 Task: Create a due date automation trigger when advanced on, 2 days before a card is due add content with a name or a description ending with resume at 11:00 AM.
Action: Mouse moved to (921, 271)
Screenshot: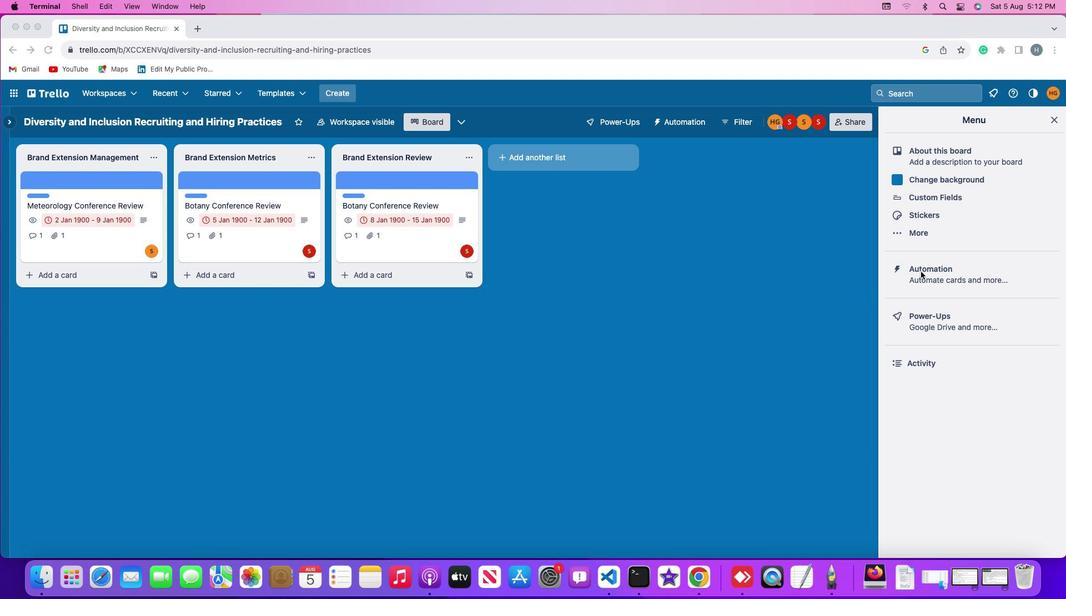 
Action: Mouse pressed left at (921, 271)
Screenshot: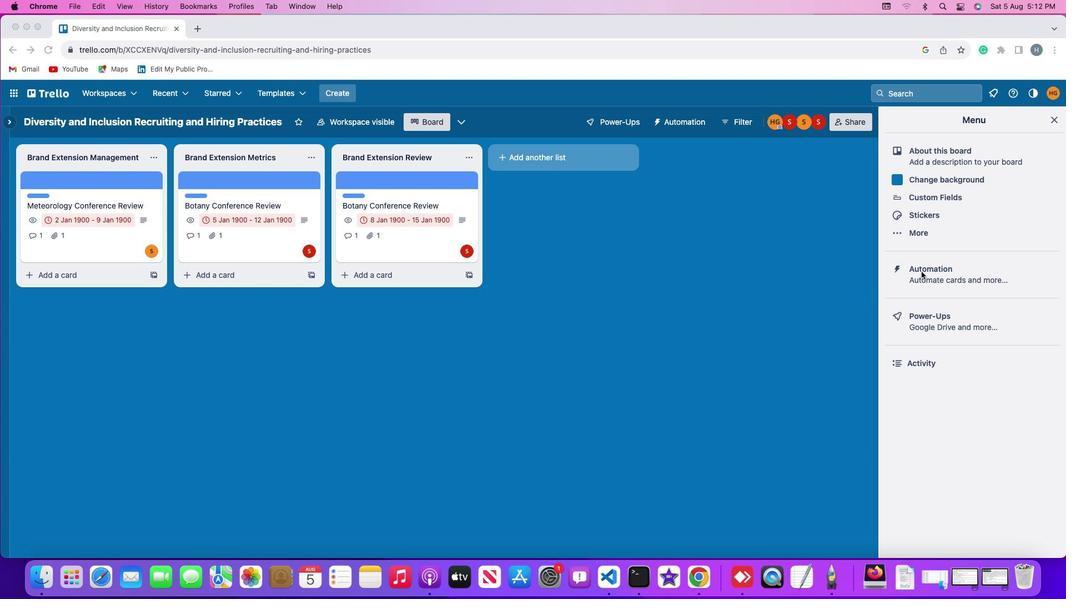 
Action: Mouse pressed left at (921, 271)
Screenshot: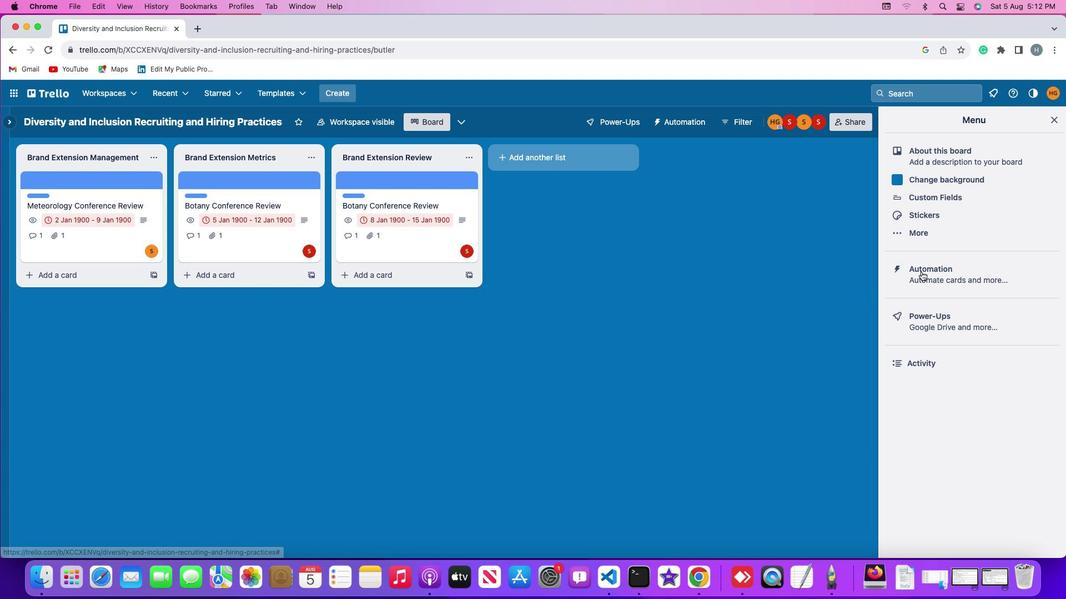 
Action: Mouse moved to (69, 260)
Screenshot: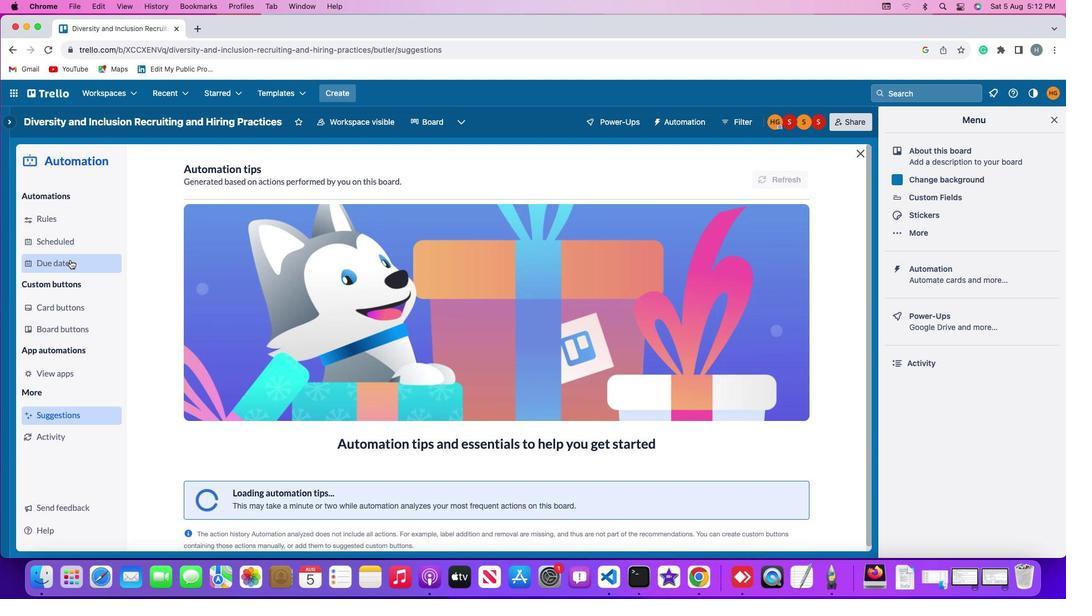 
Action: Mouse pressed left at (69, 260)
Screenshot: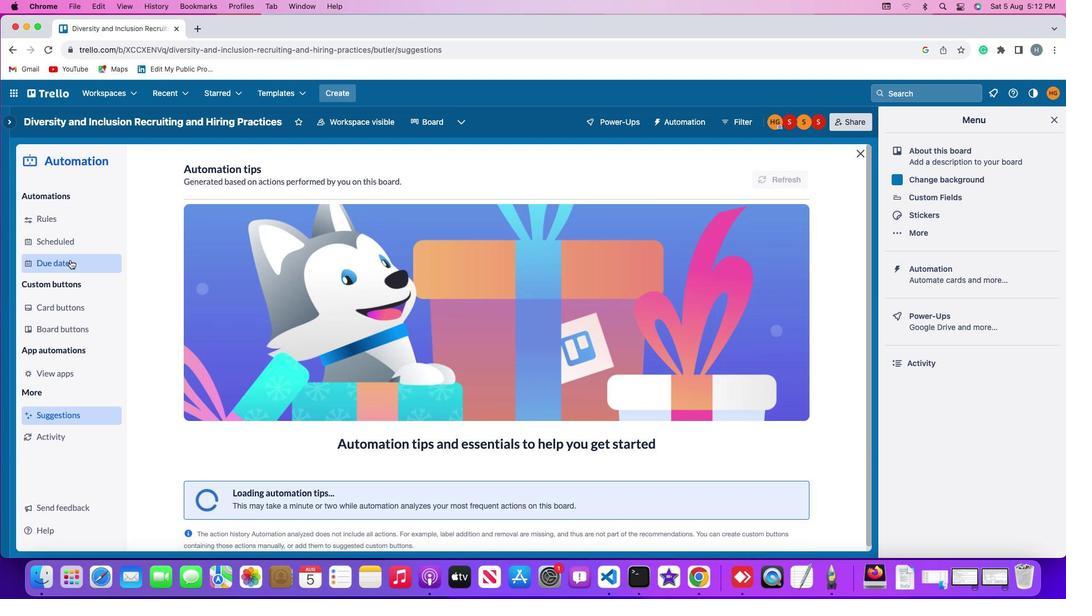 
Action: Mouse moved to (752, 169)
Screenshot: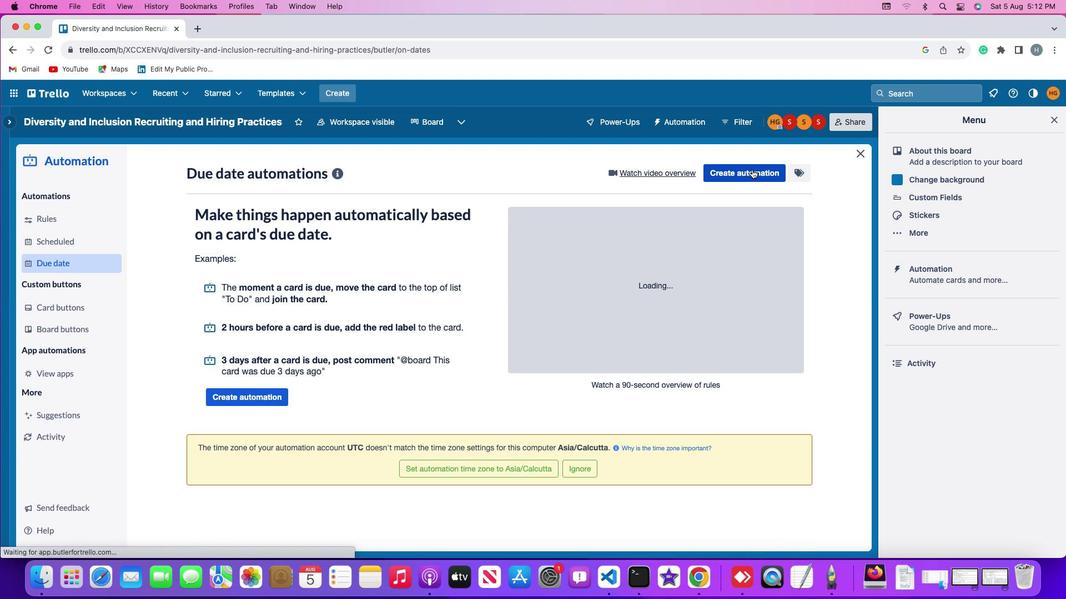 
Action: Mouse pressed left at (752, 169)
Screenshot: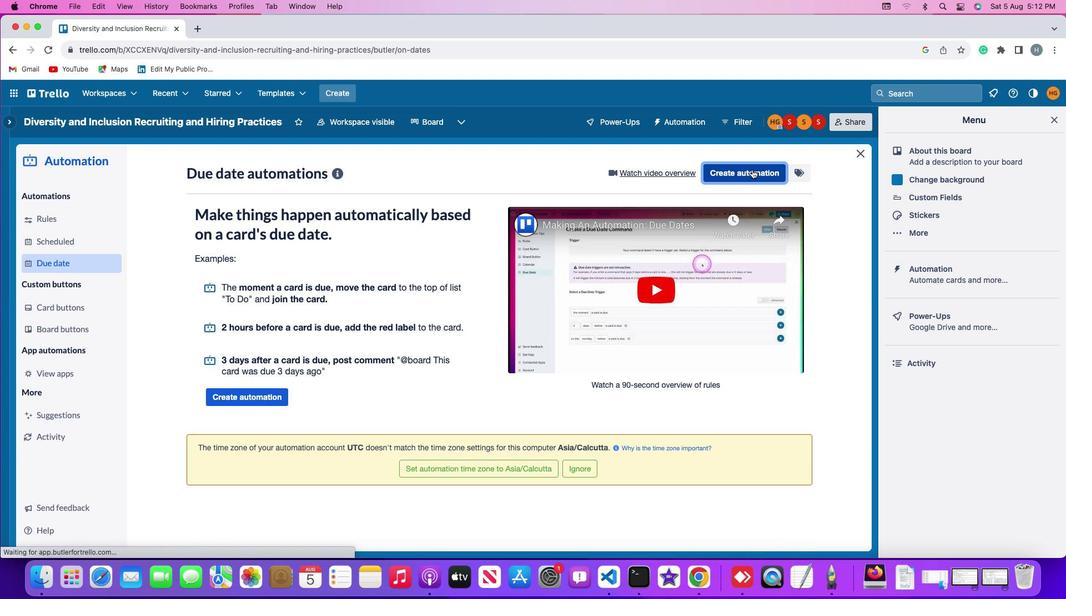 
Action: Mouse moved to (495, 279)
Screenshot: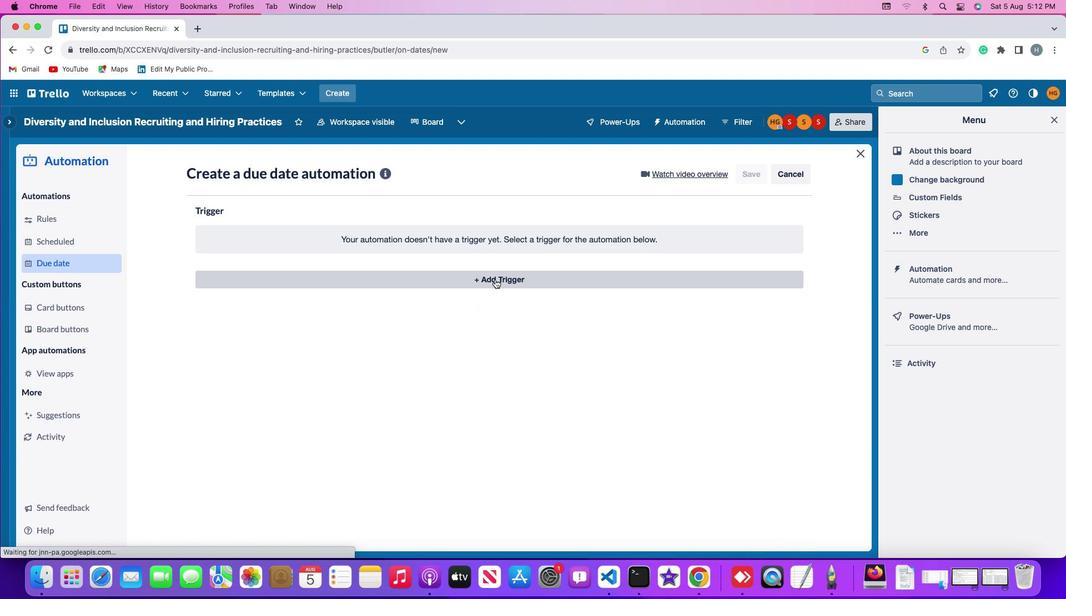 
Action: Mouse pressed left at (495, 279)
Screenshot: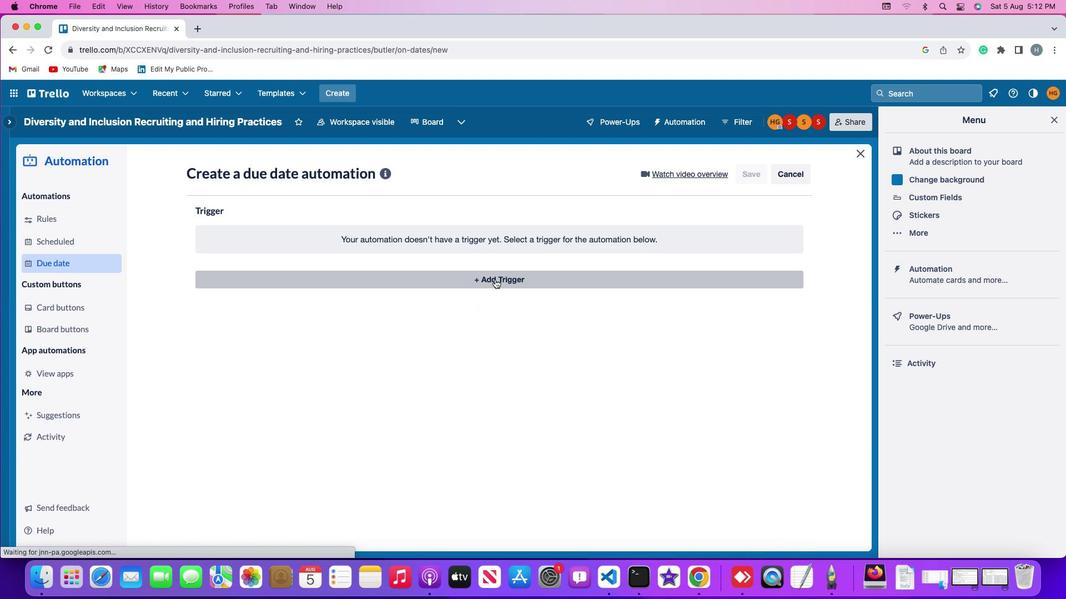 
Action: Mouse moved to (216, 446)
Screenshot: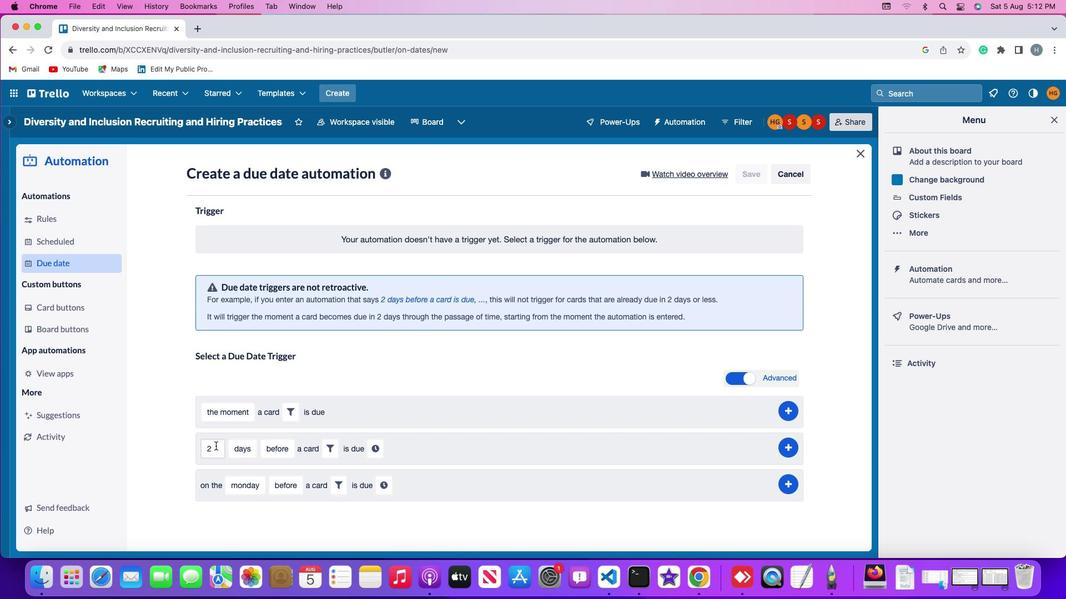 
Action: Mouse pressed left at (216, 446)
Screenshot: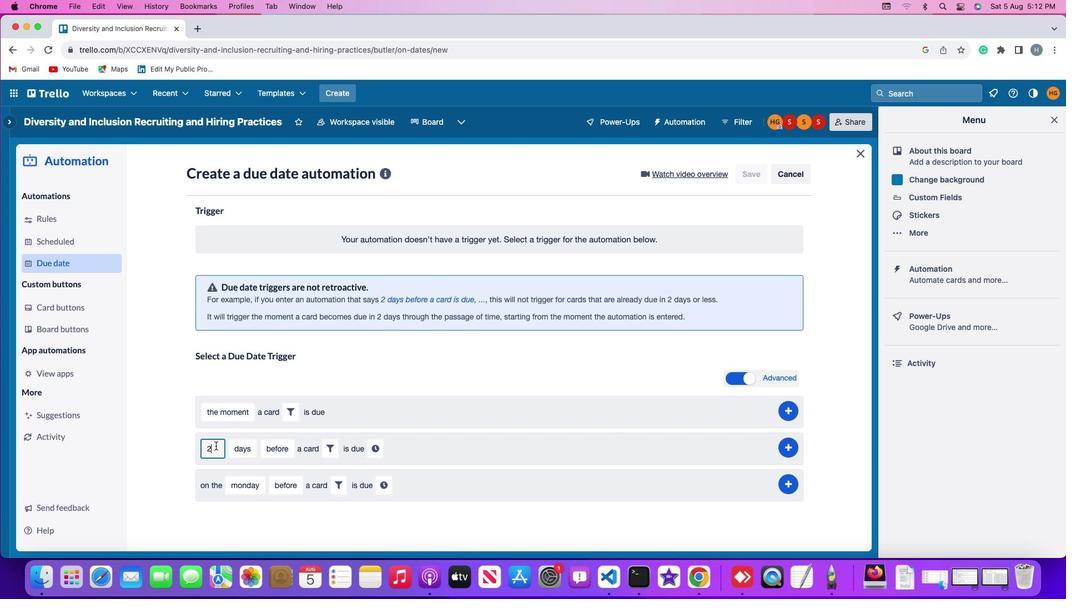 
Action: Key pressed Key.backspace'2'
Screenshot: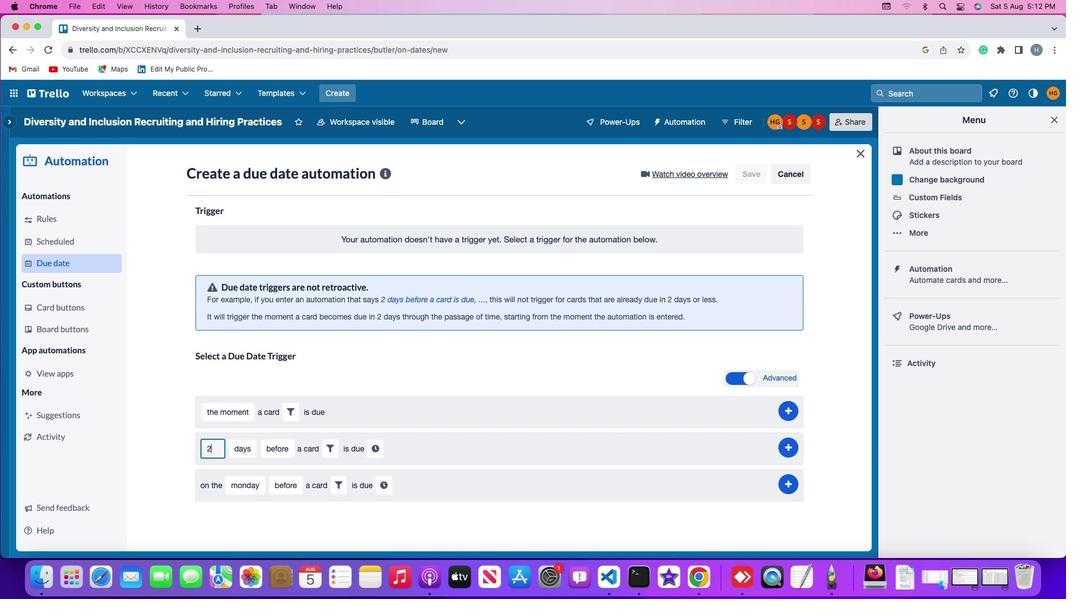 
Action: Mouse moved to (236, 445)
Screenshot: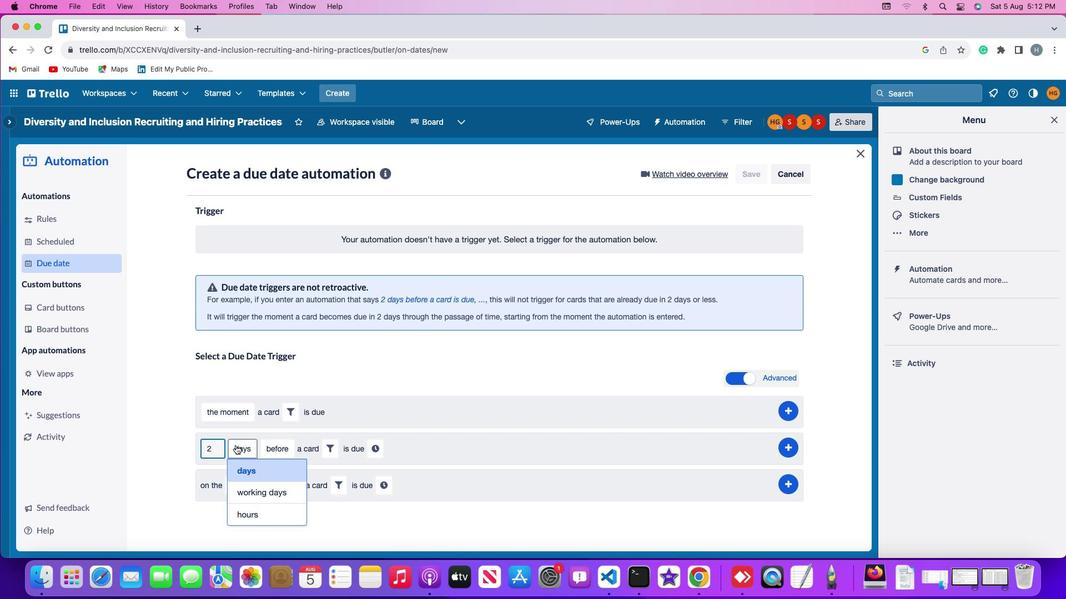
Action: Mouse pressed left at (236, 445)
Screenshot: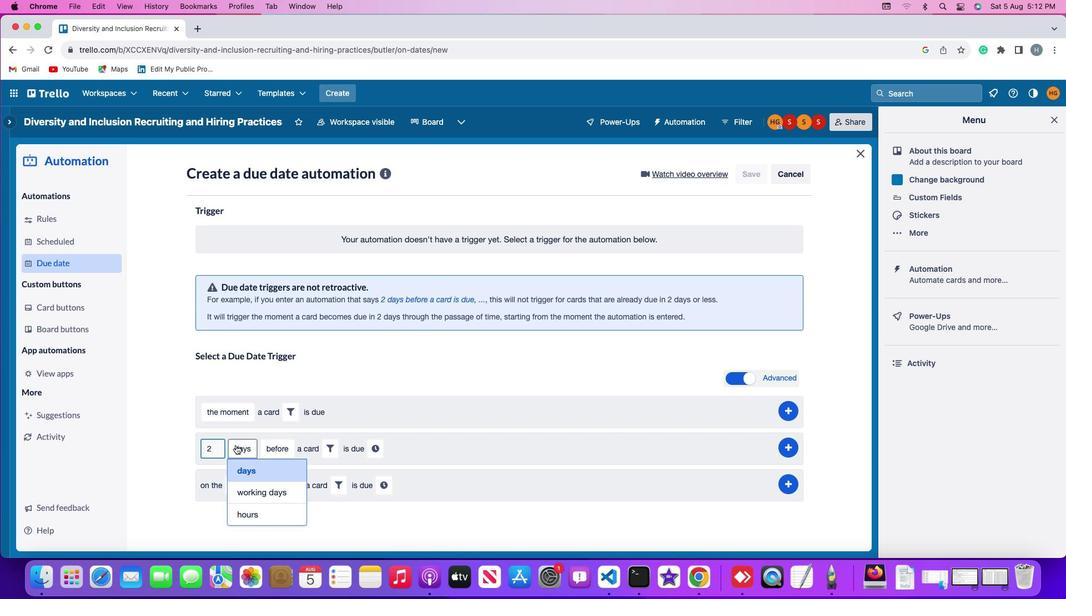 
Action: Mouse moved to (251, 469)
Screenshot: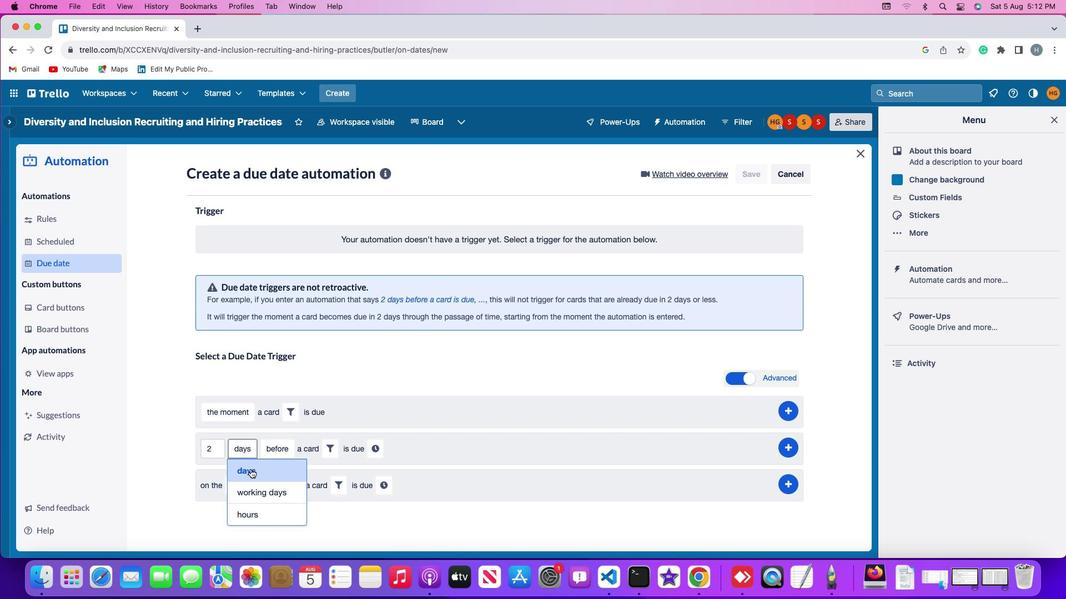 
Action: Mouse pressed left at (251, 469)
Screenshot: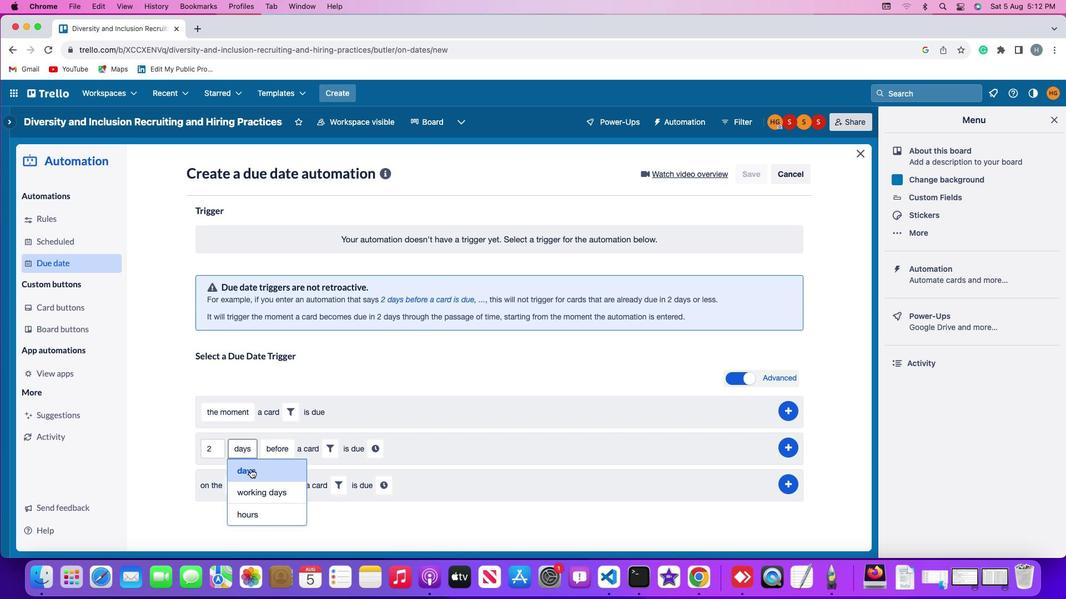 
Action: Mouse moved to (279, 448)
Screenshot: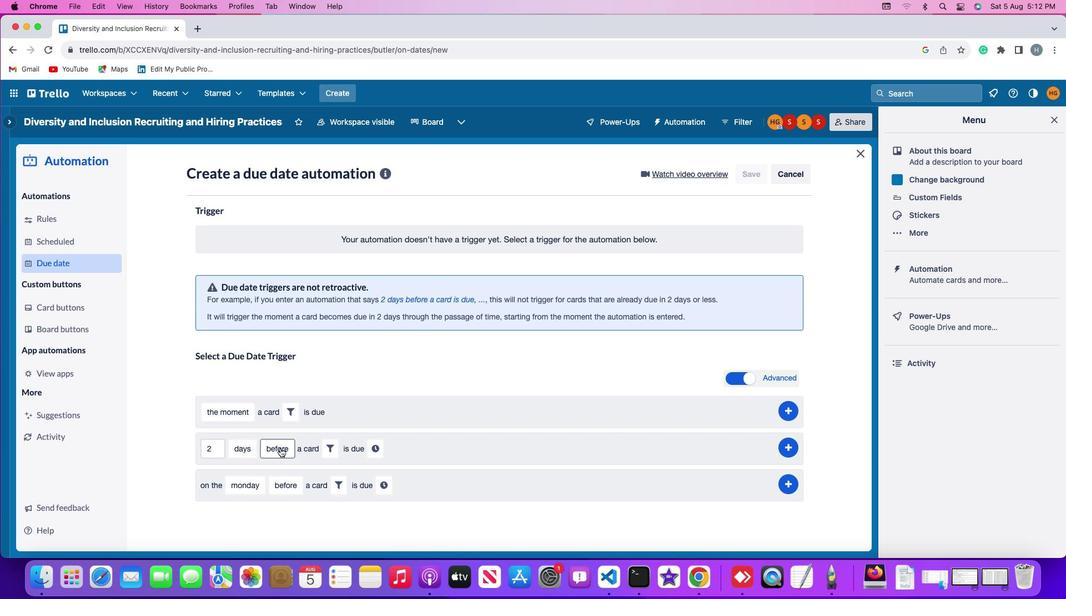 
Action: Mouse pressed left at (279, 448)
Screenshot: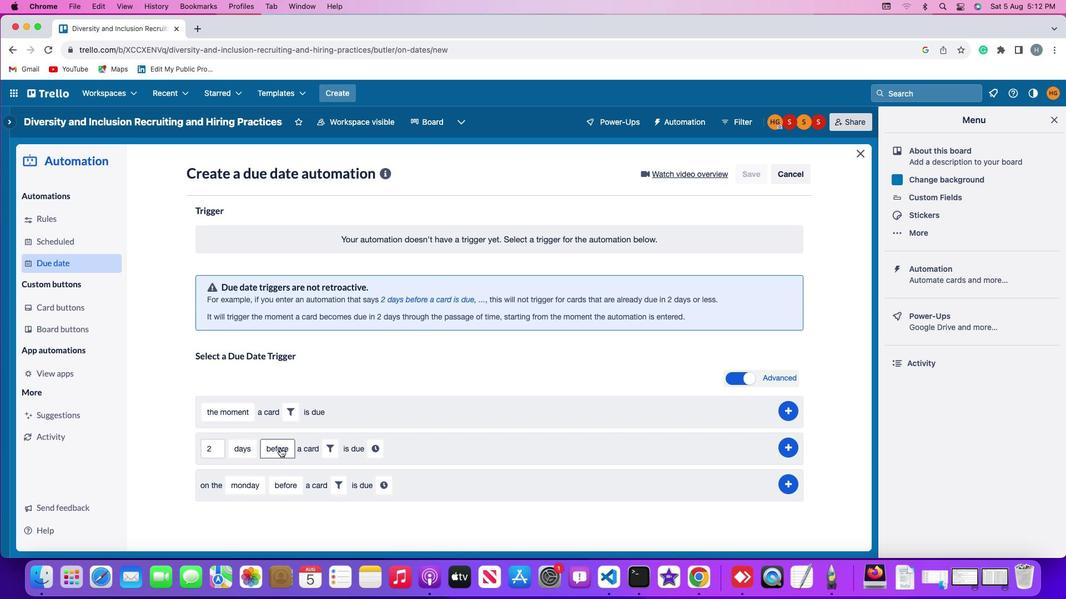 
Action: Mouse moved to (282, 465)
Screenshot: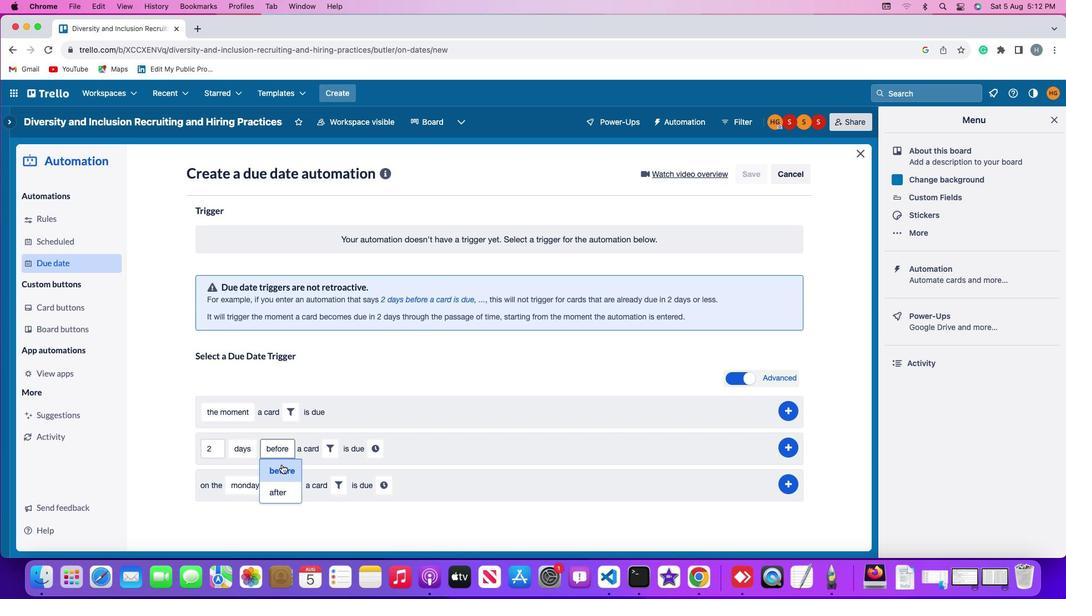 
Action: Mouse pressed left at (282, 465)
Screenshot: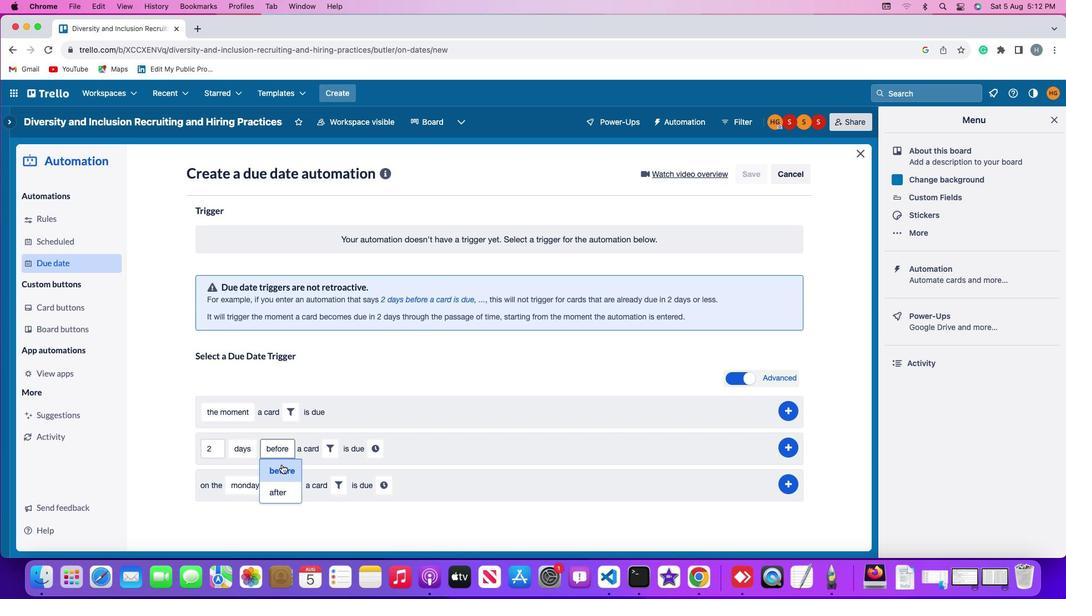 
Action: Mouse moved to (326, 448)
Screenshot: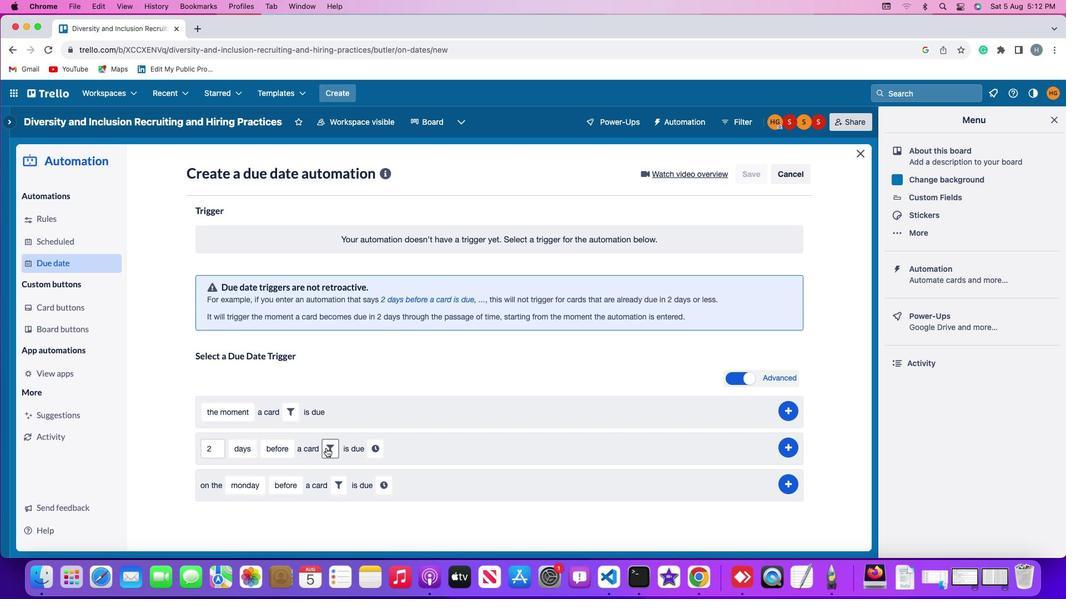 
Action: Mouse pressed left at (326, 448)
Screenshot: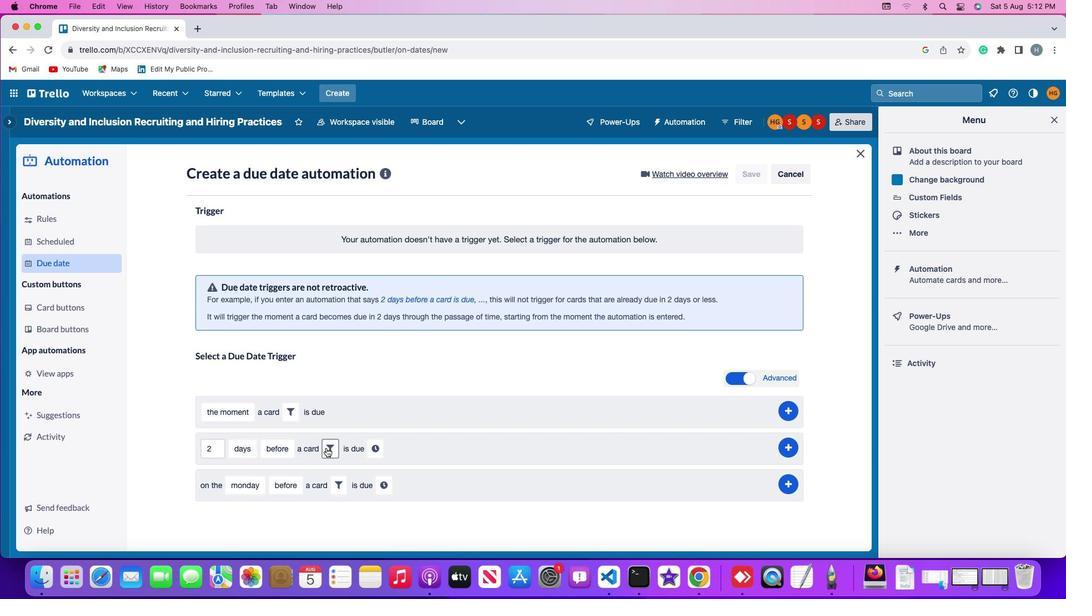 
Action: Mouse moved to (463, 483)
Screenshot: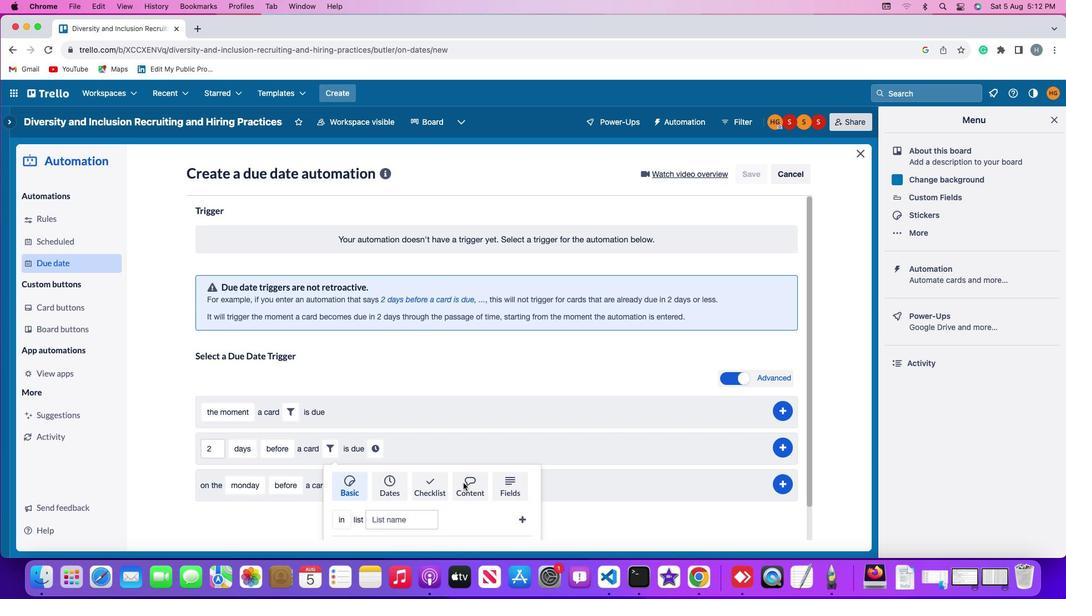 
Action: Mouse pressed left at (463, 483)
Screenshot: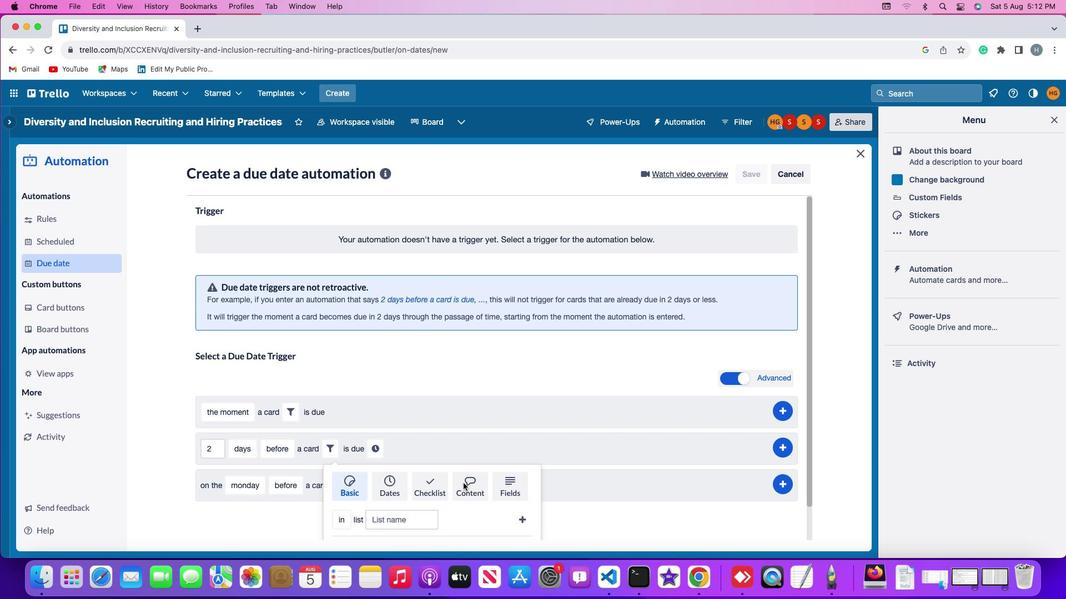 
Action: Mouse moved to (463, 483)
Screenshot: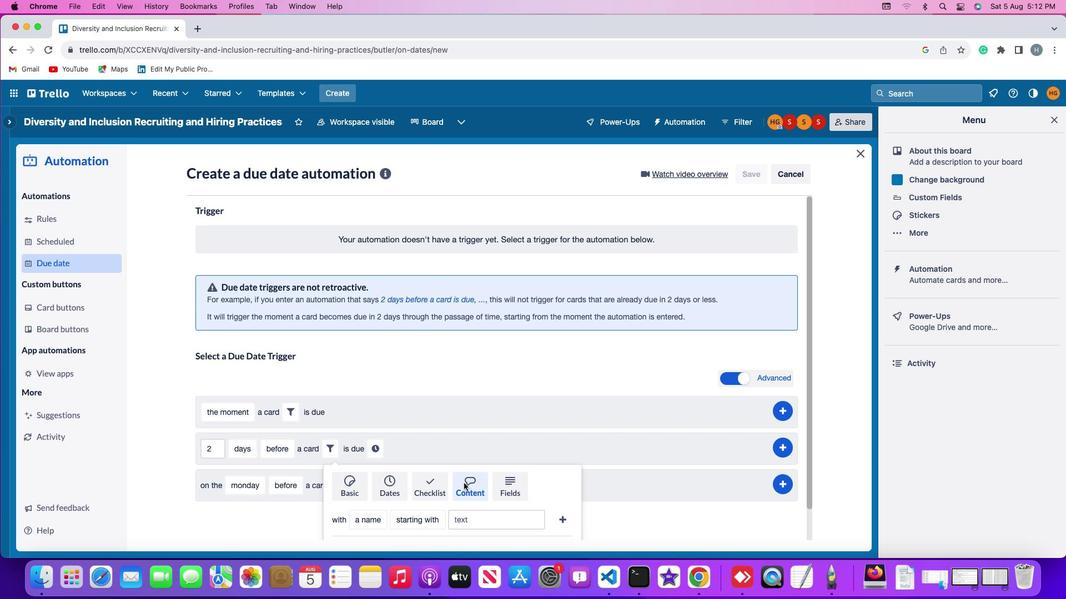 
Action: Mouse scrolled (463, 483) with delta (0, 0)
Screenshot: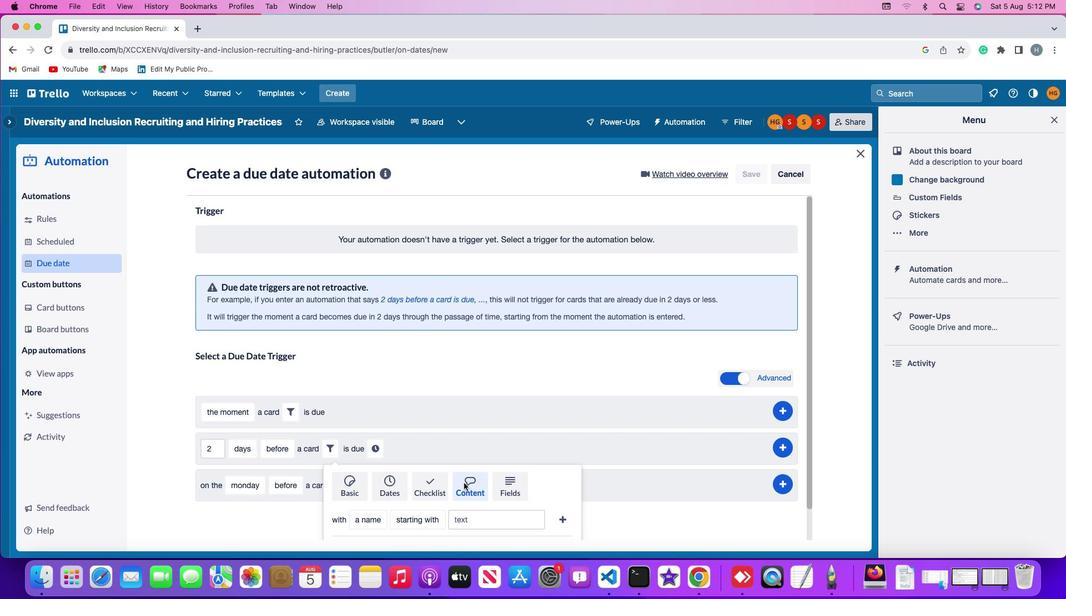 
Action: Mouse scrolled (463, 483) with delta (0, 0)
Screenshot: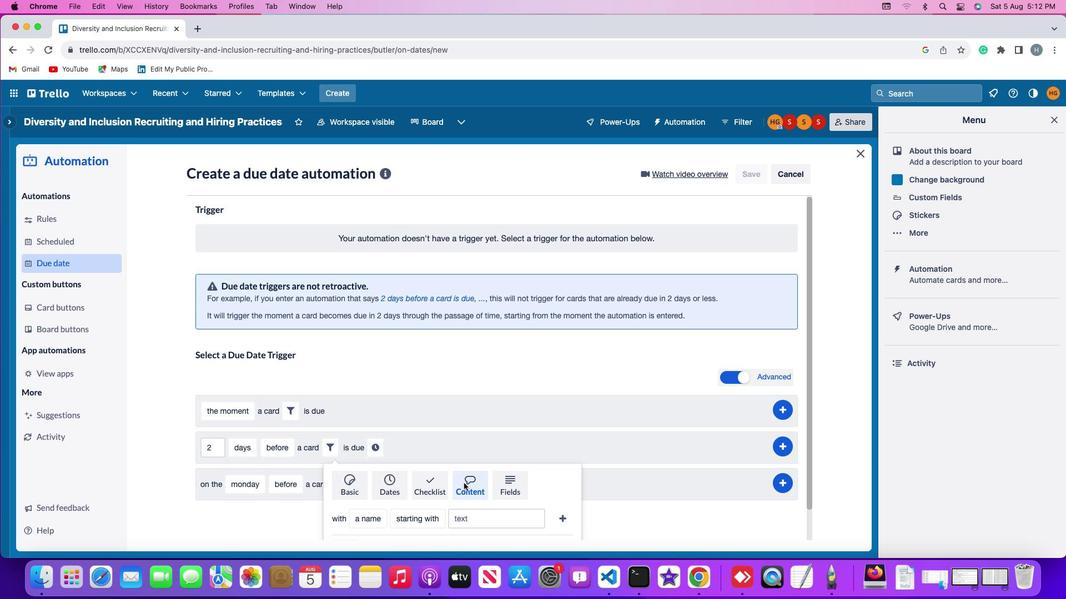 
Action: Mouse scrolled (463, 483) with delta (0, -1)
Screenshot: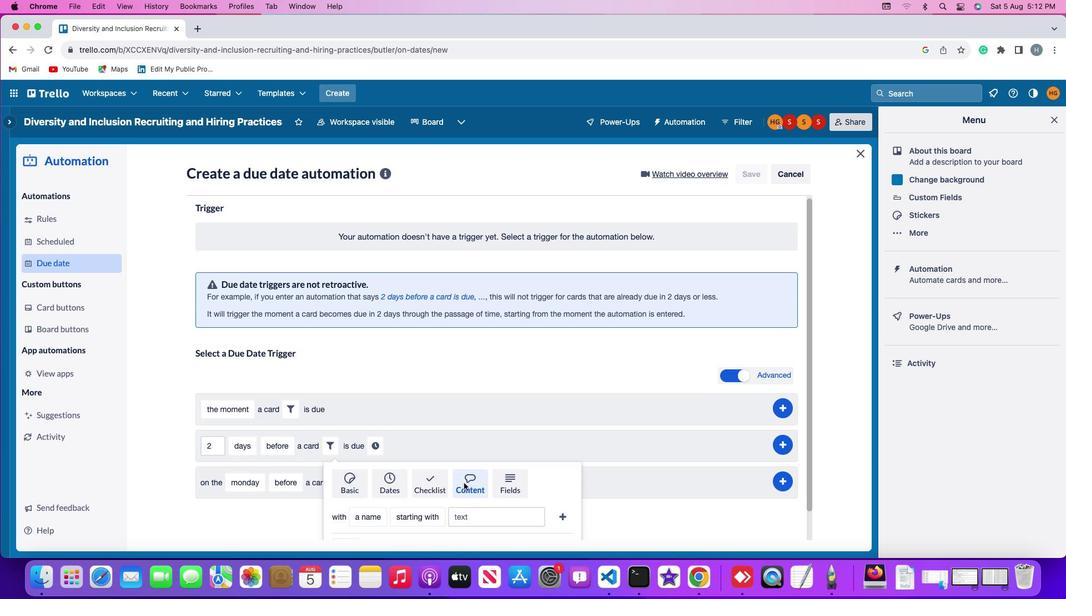 
Action: Mouse scrolled (463, 483) with delta (0, -2)
Screenshot: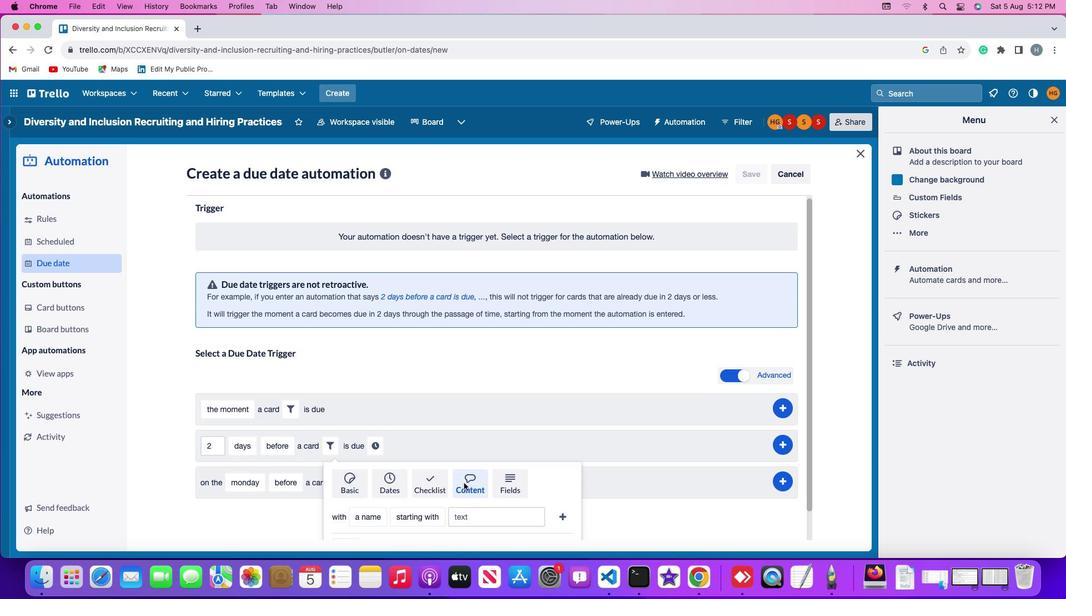 
Action: Mouse scrolled (463, 483) with delta (0, -3)
Screenshot: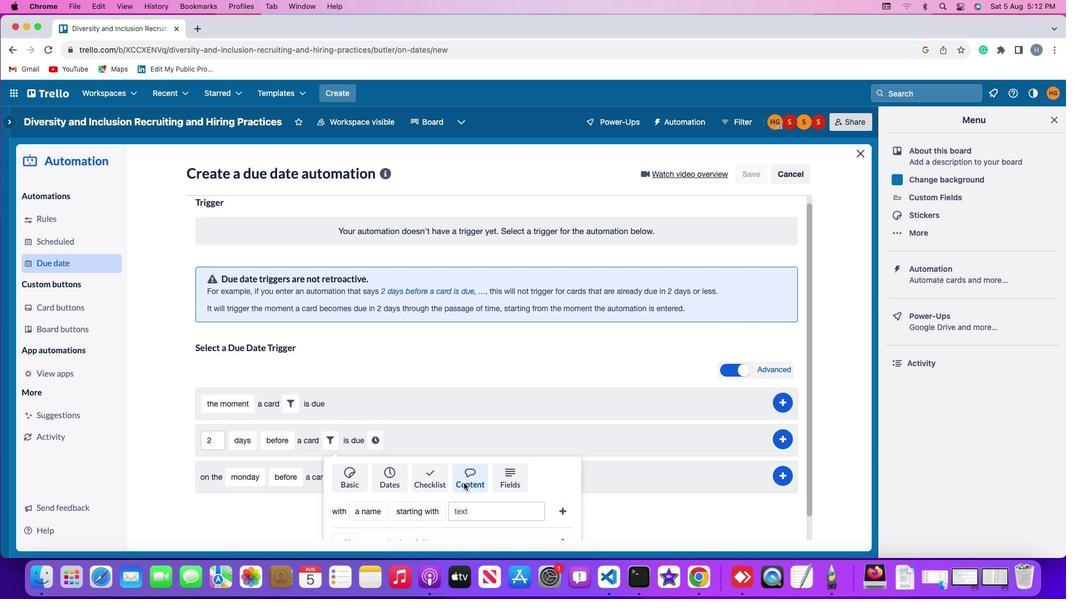 
Action: Mouse moved to (362, 480)
Screenshot: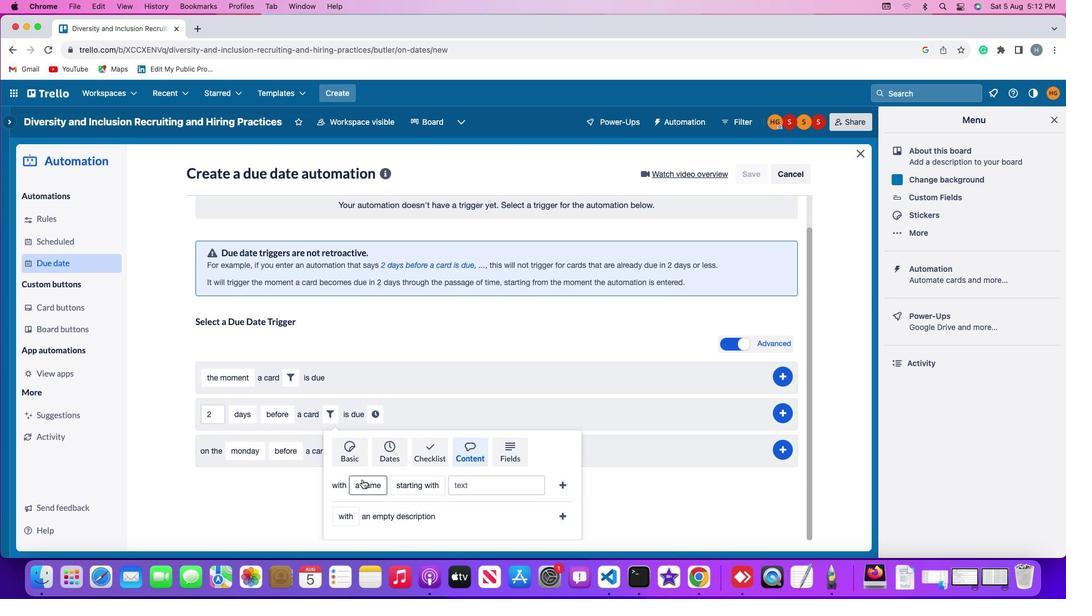 
Action: Mouse pressed left at (362, 480)
Screenshot: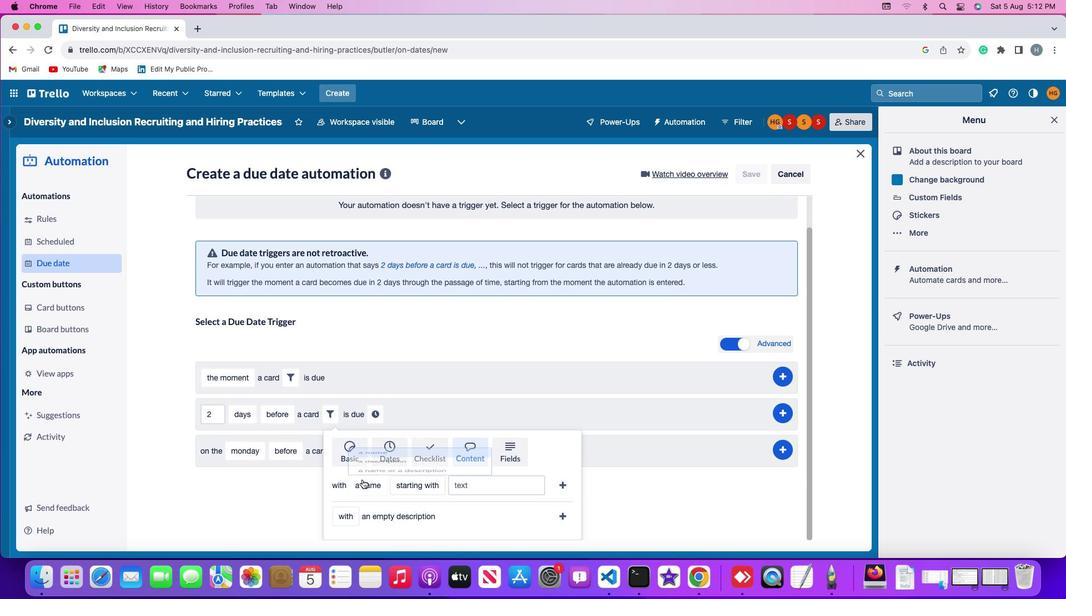 
Action: Mouse moved to (374, 462)
Screenshot: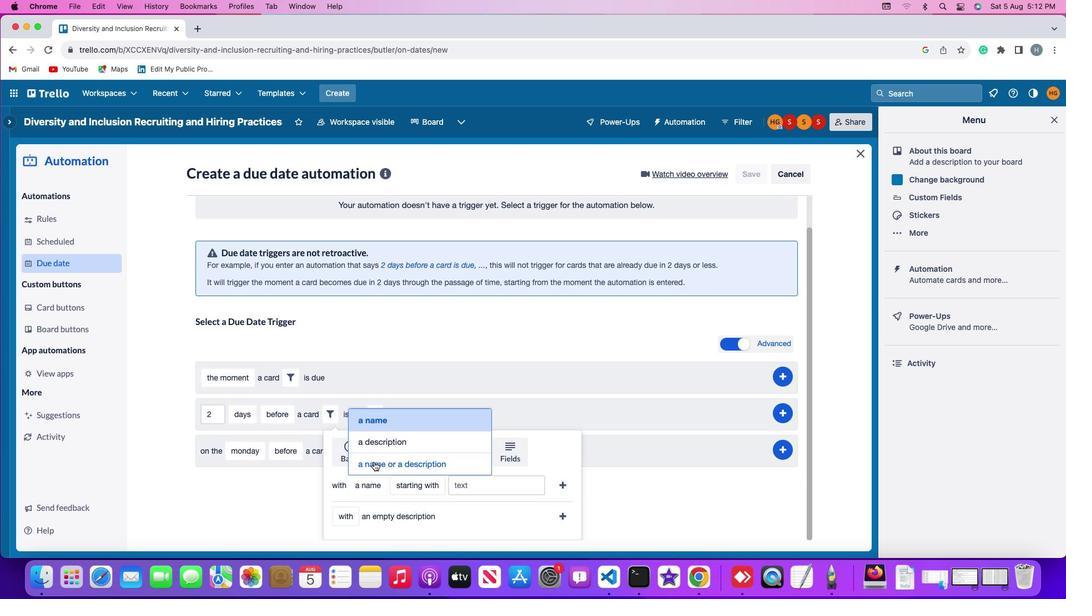 
Action: Mouse pressed left at (374, 462)
Screenshot: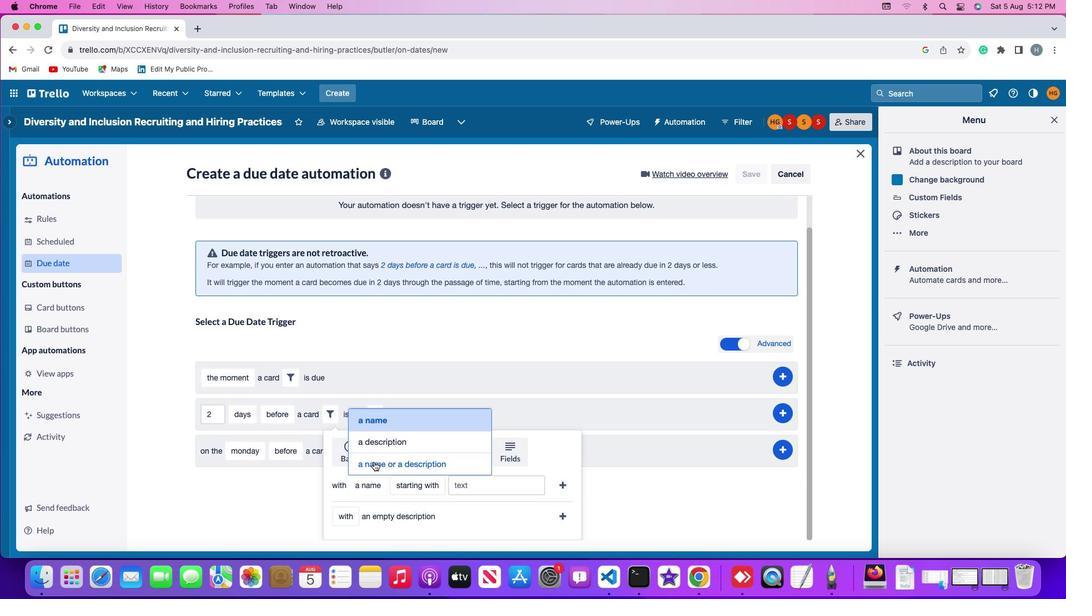 
Action: Mouse moved to (464, 485)
Screenshot: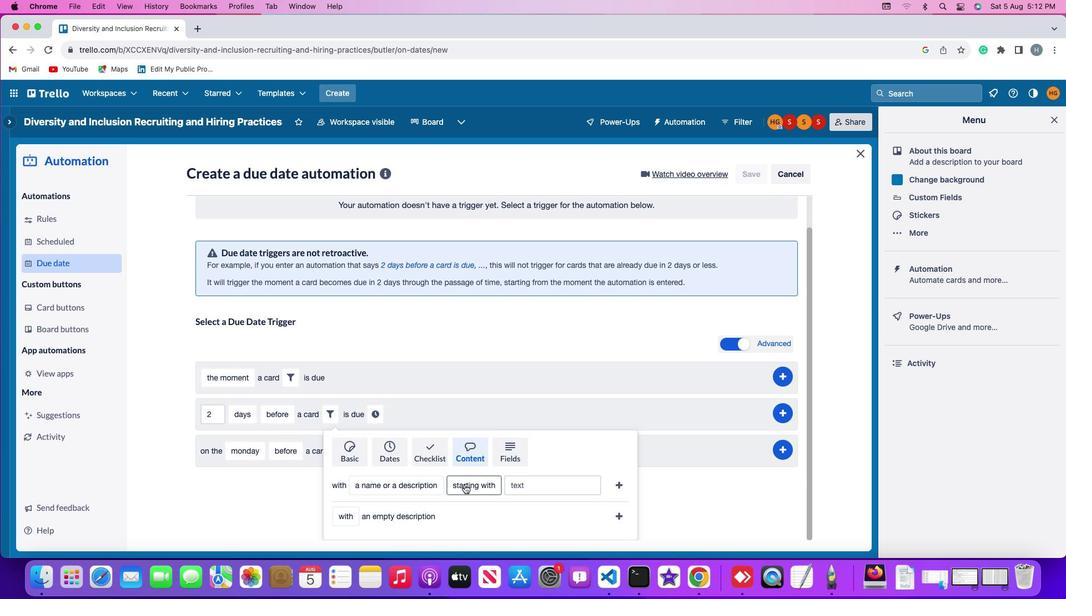 
Action: Mouse pressed left at (464, 485)
Screenshot: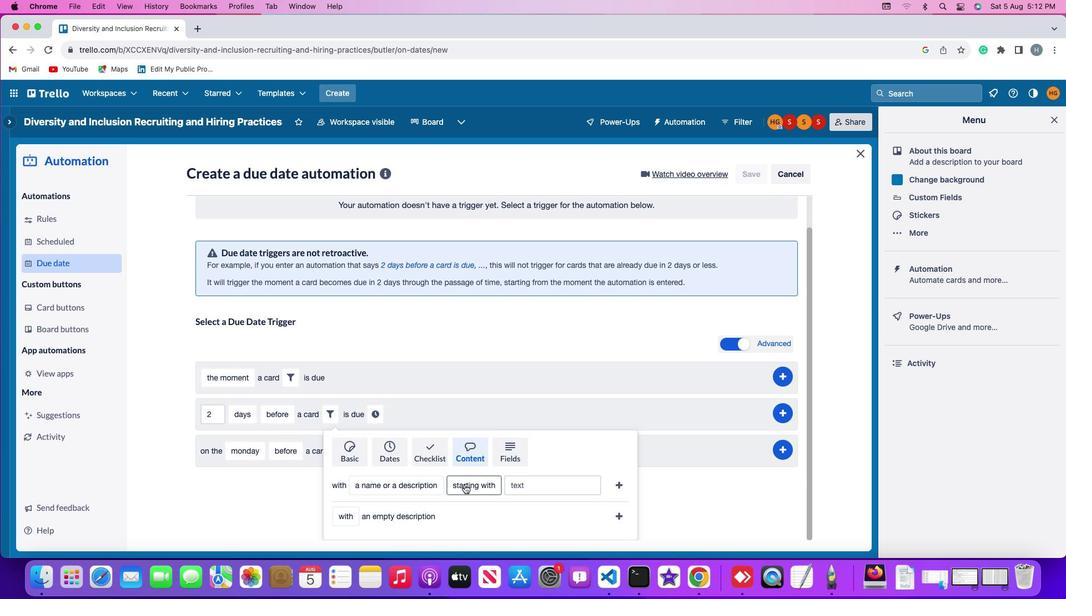 
Action: Mouse moved to (486, 378)
Screenshot: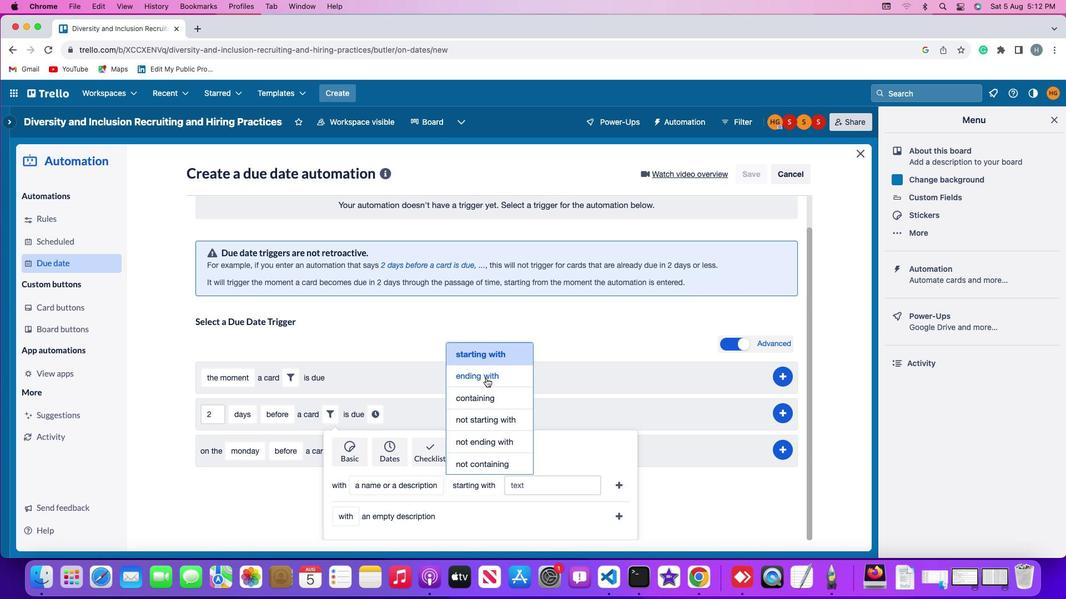 
Action: Mouse pressed left at (486, 378)
Screenshot: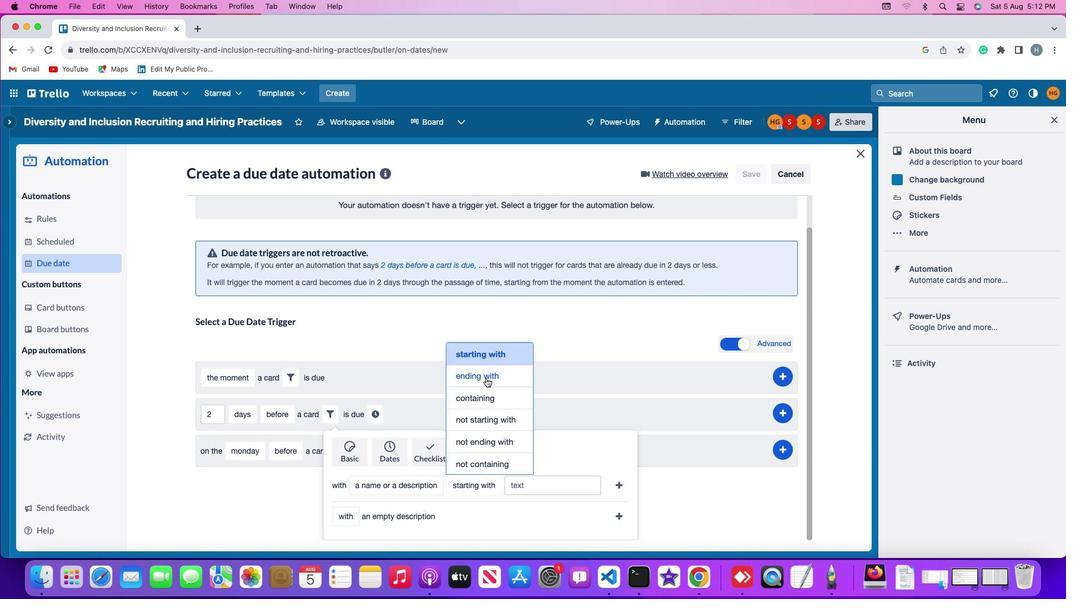 
Action: Mouse moved to (533, 482)
Screenshot: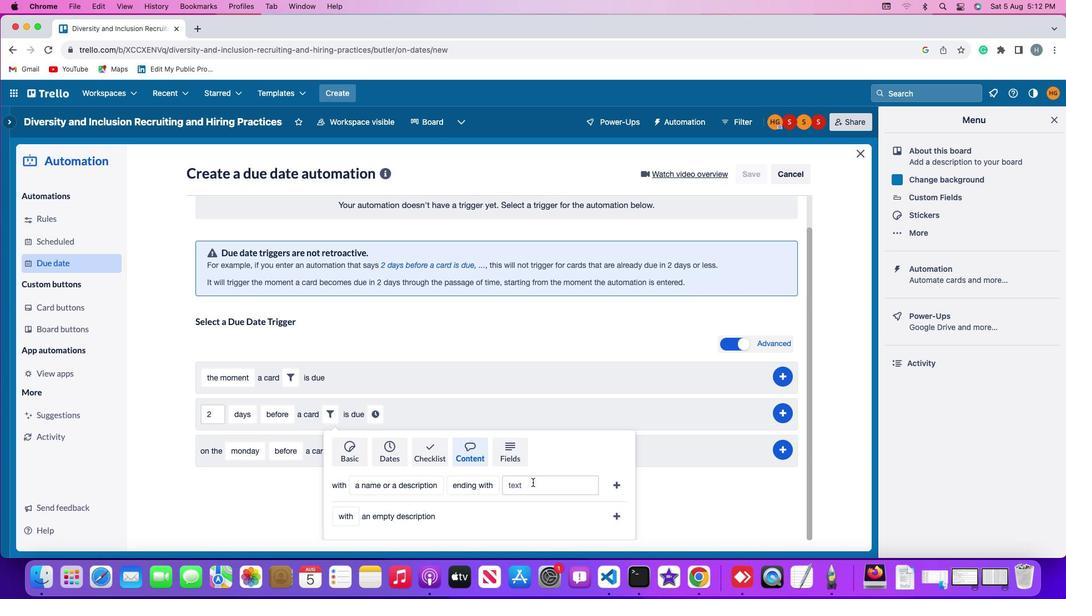 
Action: Mouse pressed left at (533, 482)
Screenshot: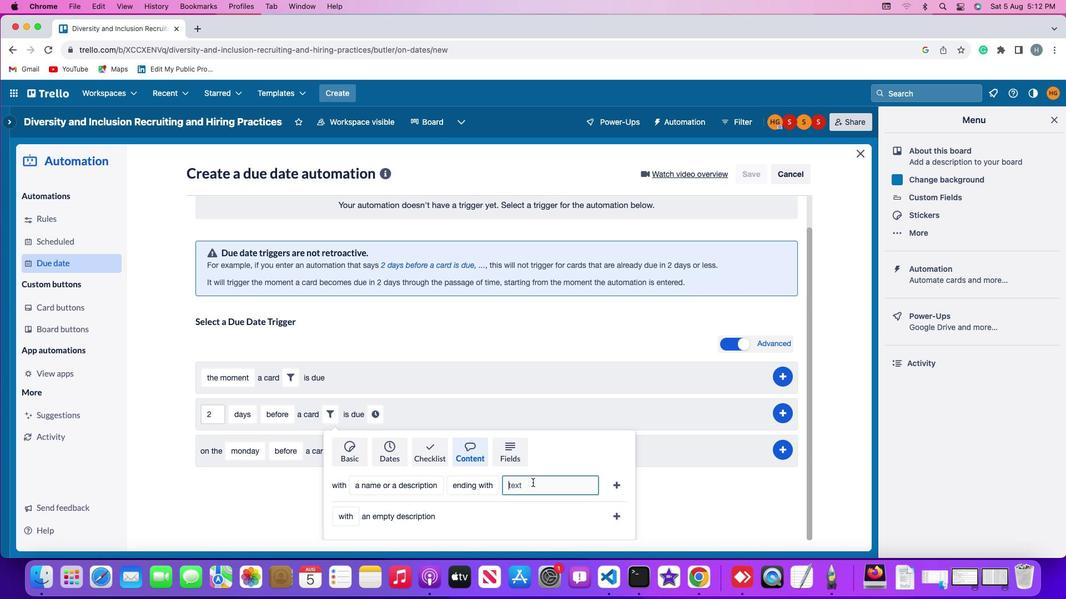 
Action: Key pressed 'r''e''s''u''m''e'
Screenshot: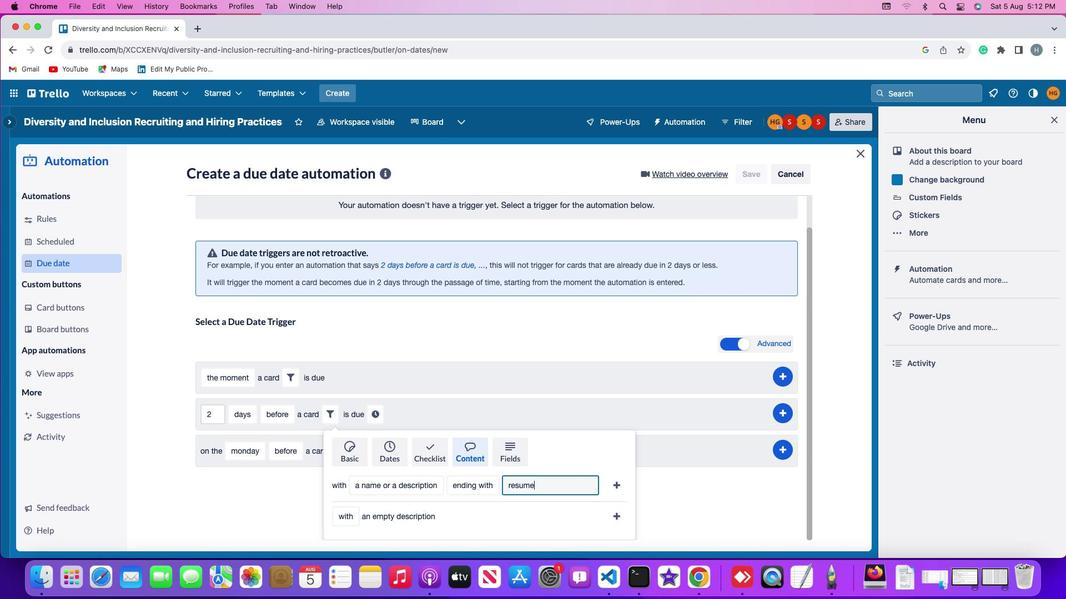 
Action: Mouse moved to (619, 484)
Screenshot: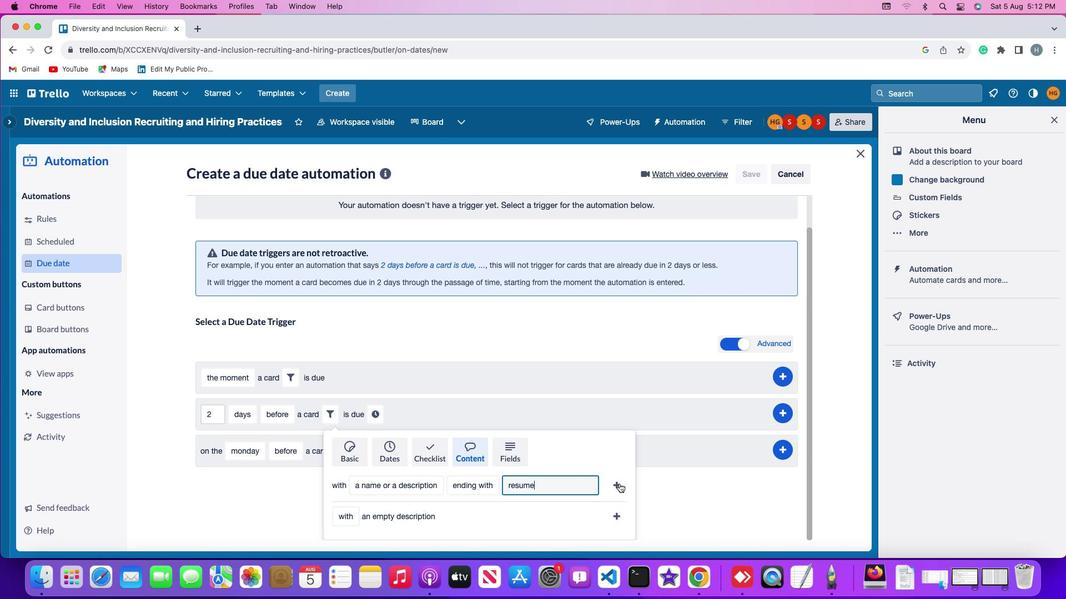 
Action: Mouse pressed left at (619, 484)
Screenshot: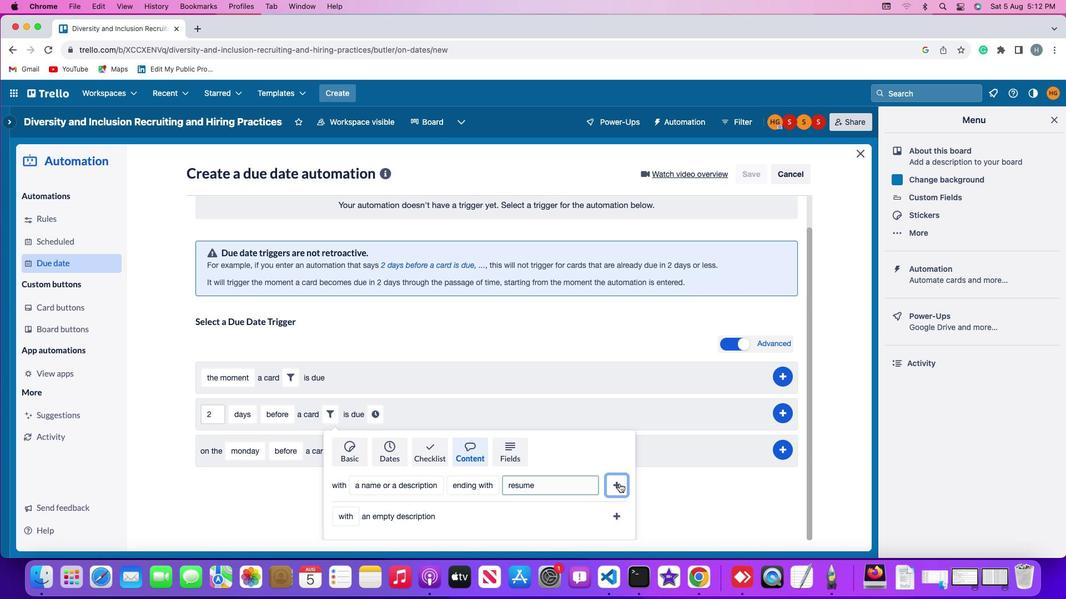 
Action: Mouse moved to (581, 443)
Screenshot: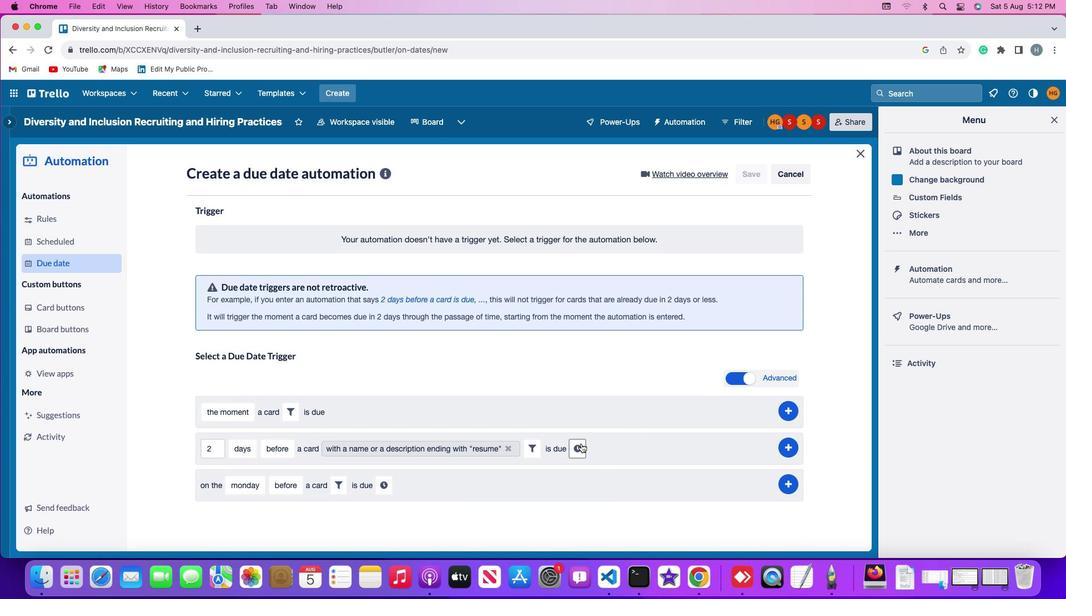 
Action: Mouse pressed left at (581, 443)
Screenshot: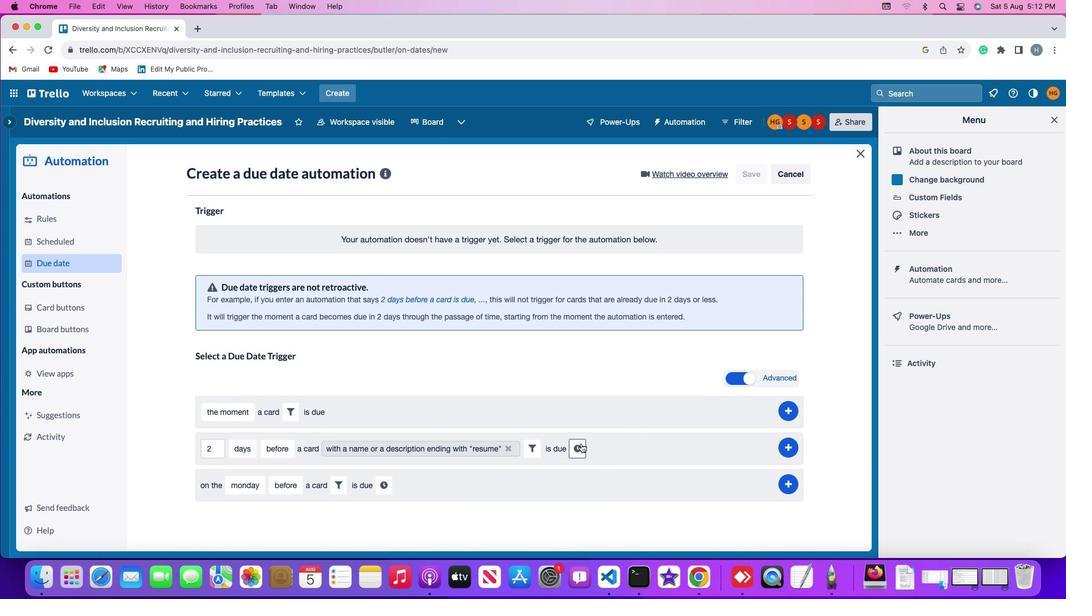 
Action: Mouse moved to (598, 449)
Screenshot: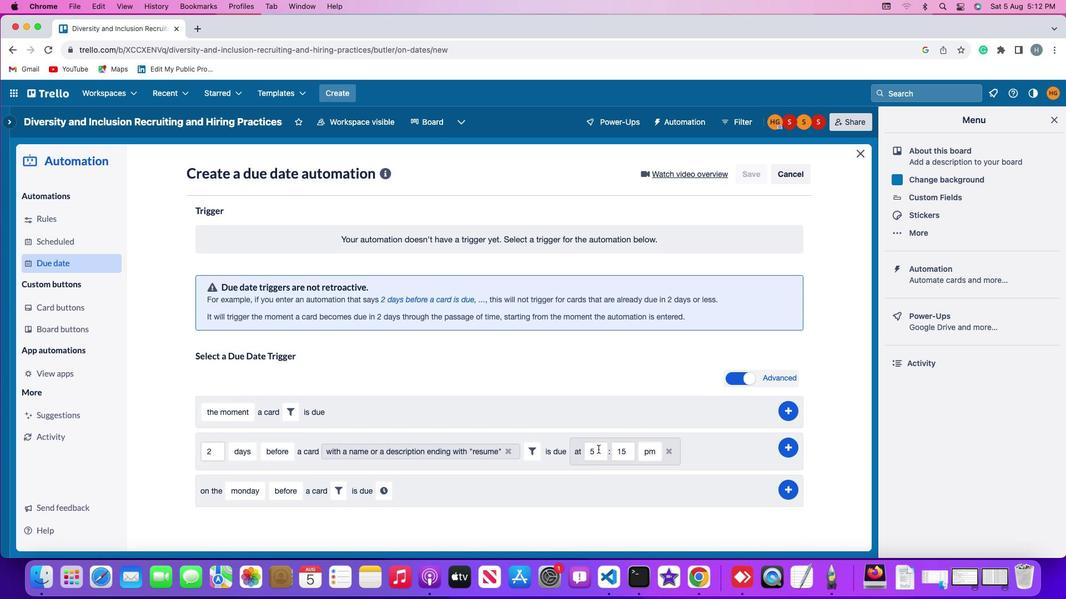 
Action: Mouse pressed left at (598, 449)
Screenshot: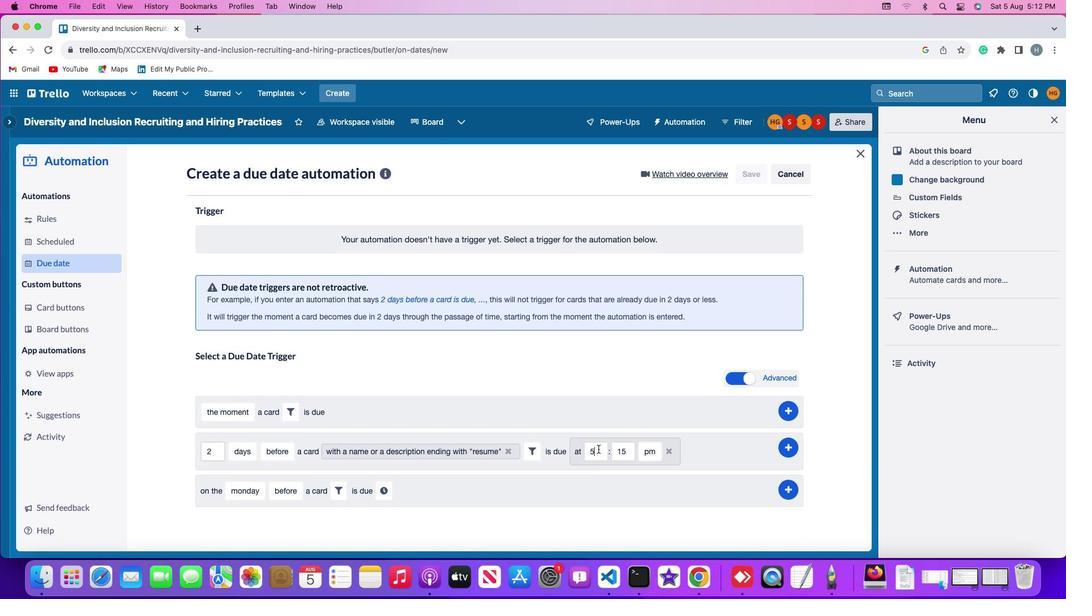 
Action: Key pressed Key.backspace'1''1'
Screenshot: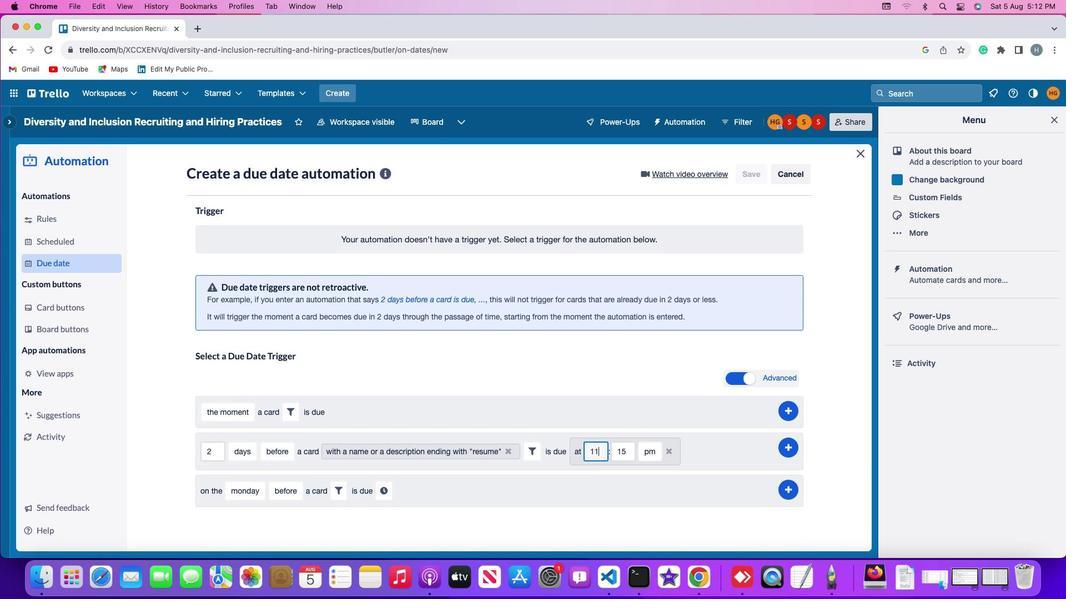 
Action: Mouse moved to (624, 452)
Screenshot: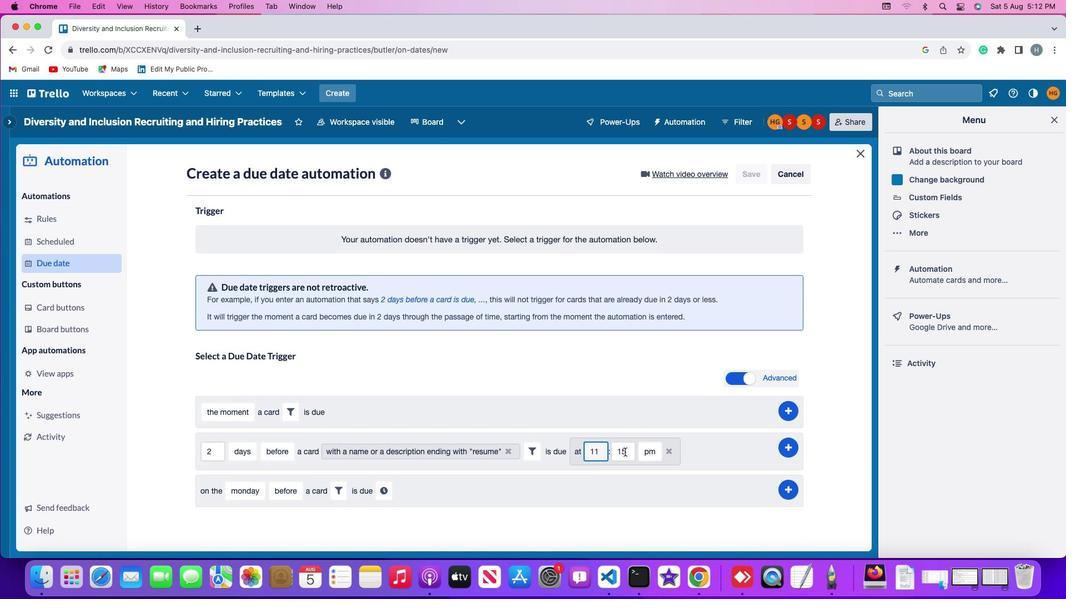 
Action: Mouse pressed left at (624, 452)
Screenshot: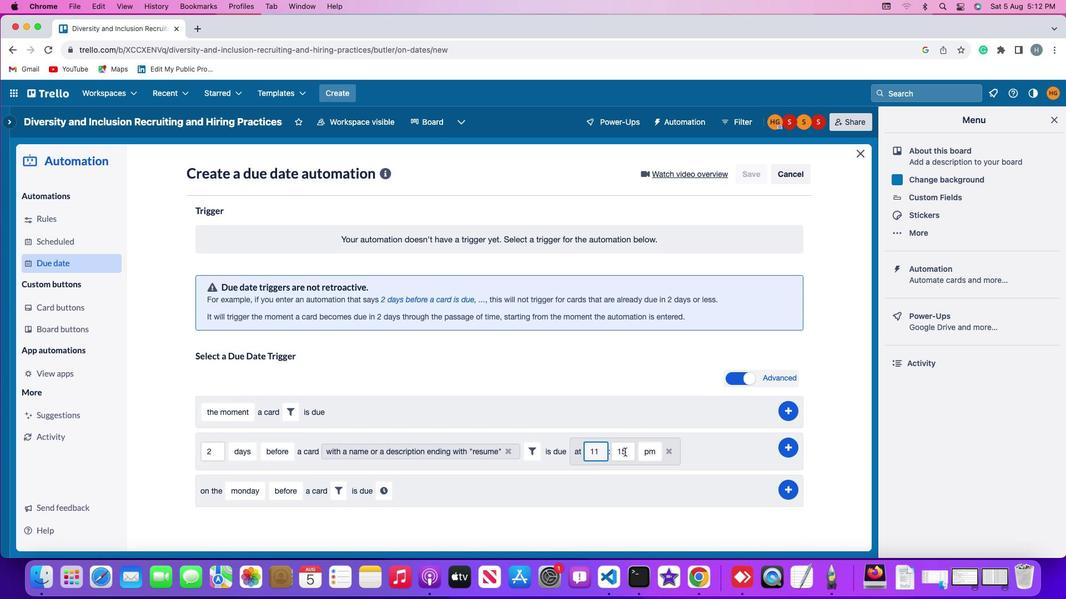 
Action: Key pressed Key.backspaceKey.backspace'0''0'
Screenshot: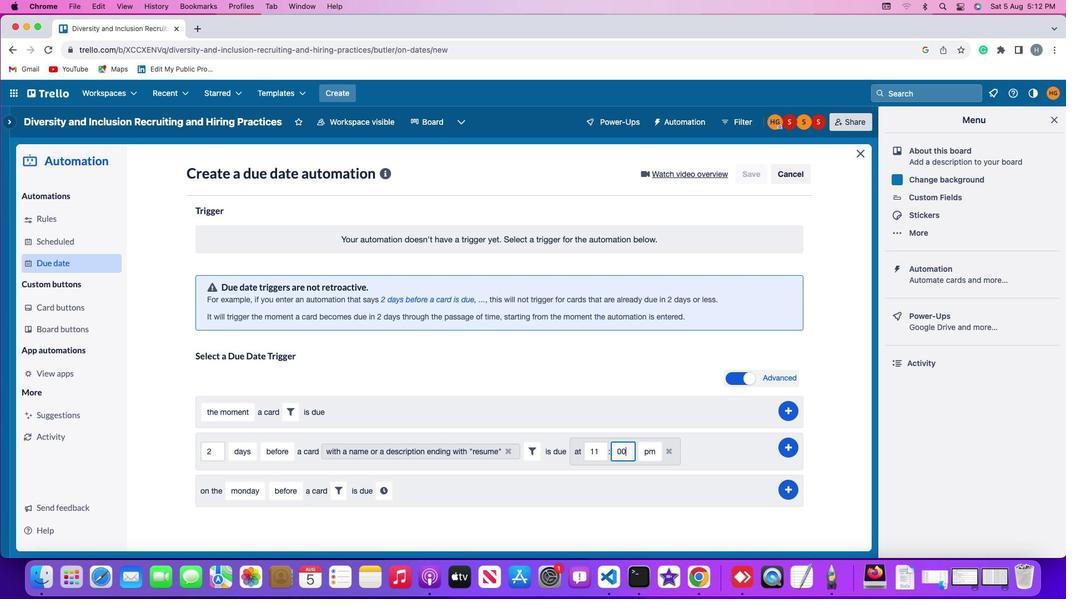 
Action: Mouse moved to (642, 452)
Screenshot: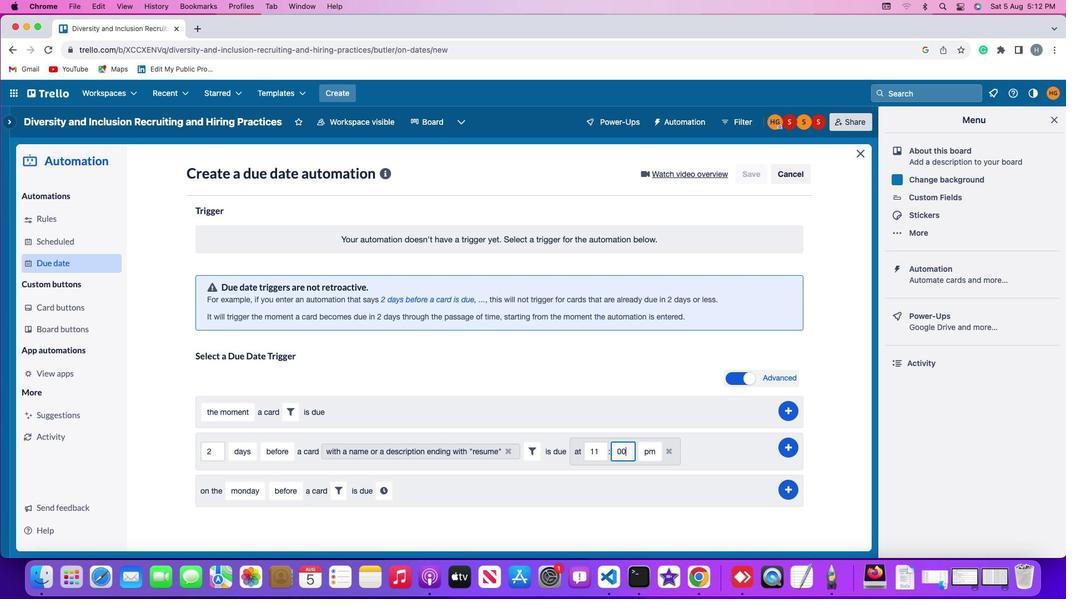 
Action: Mouse pressed left at (642, 452)
Screenshot: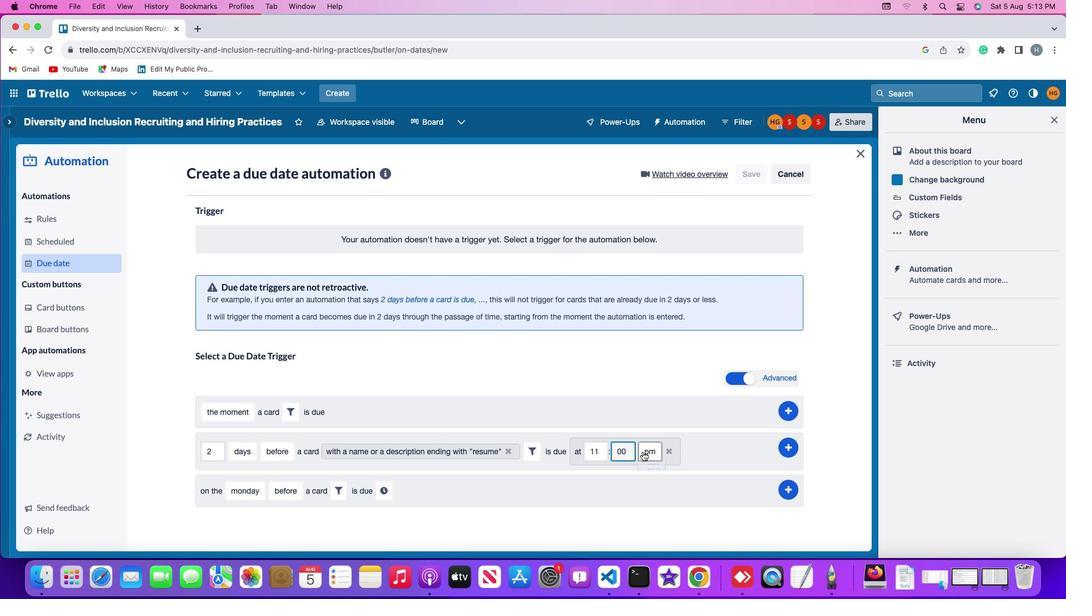 
Action: Mouse moved to (647, 473)
Screenshot: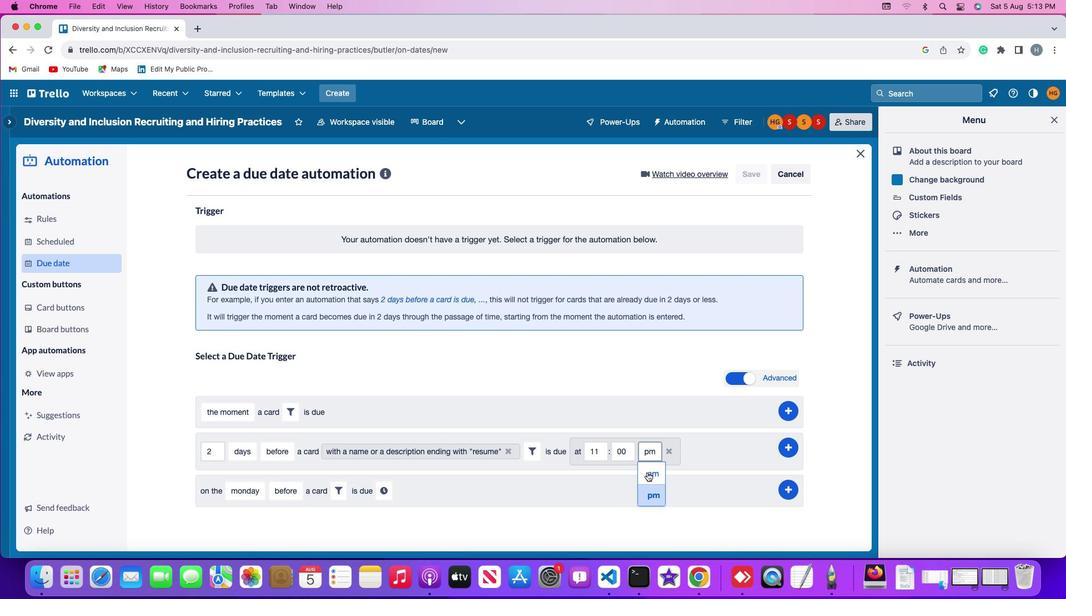 
Action: Mouse pressed left at (647, 473)
Screenshot: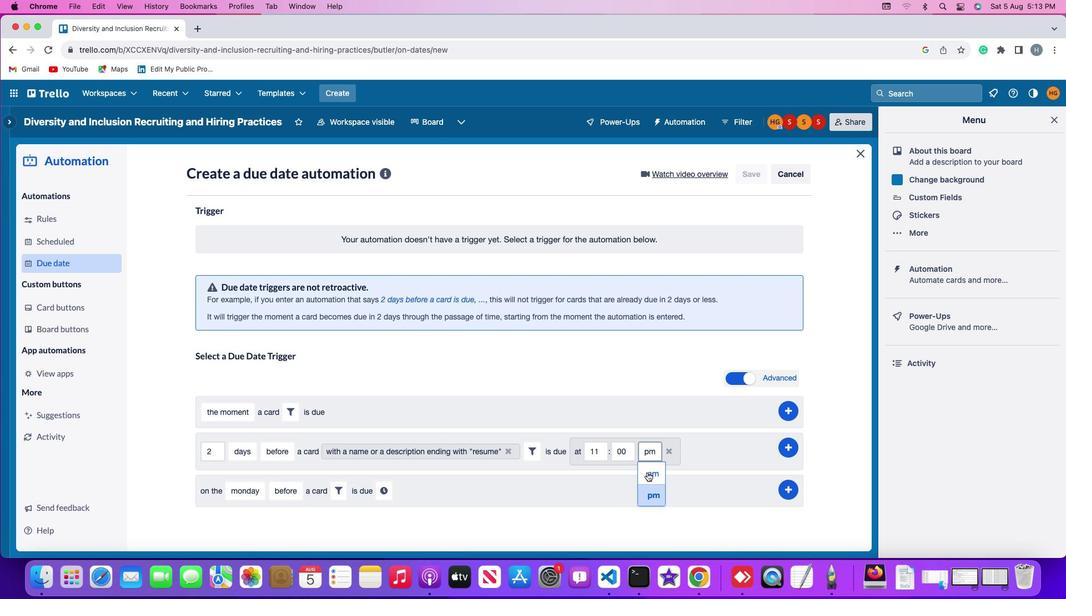 
Action: Mouse moved to (787, 447)
Screenshot: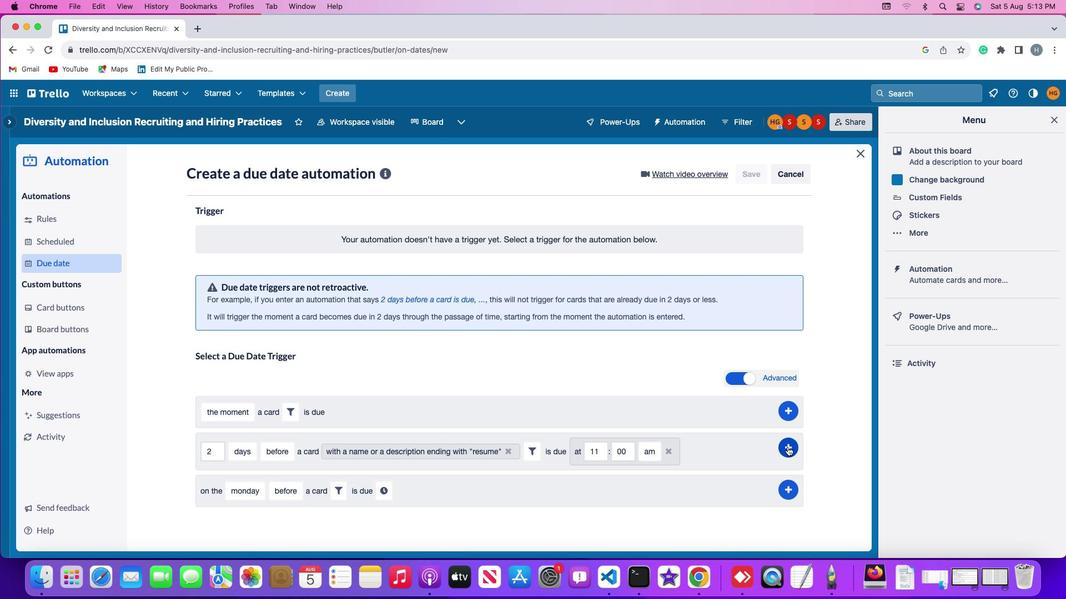 
Action: Mouse pressed left at (787, 447)
Screenshot: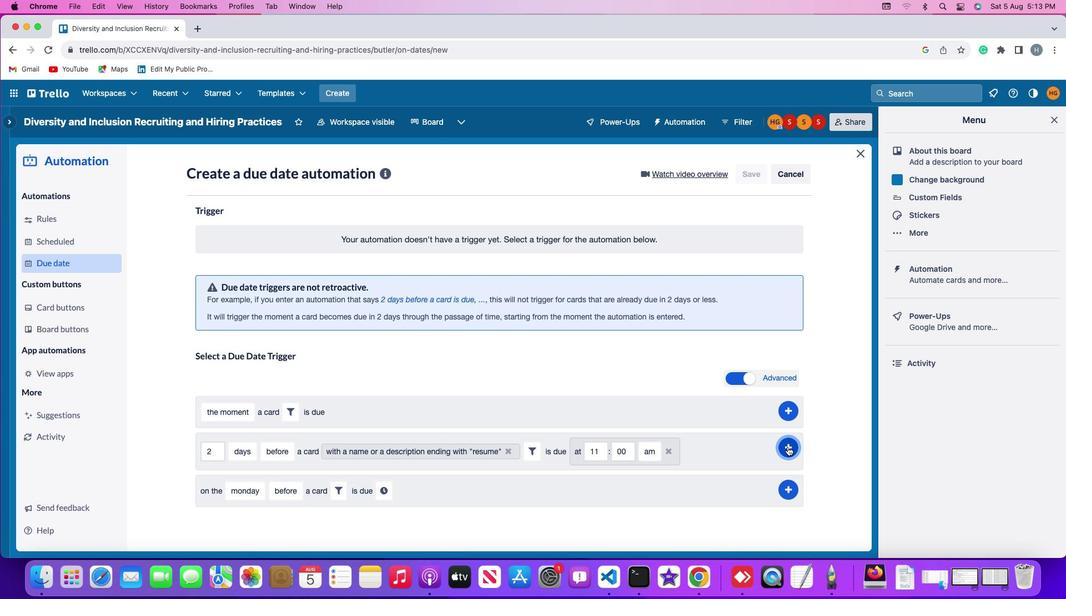
Action: Mouse moved to (829, 315)
Screenshot: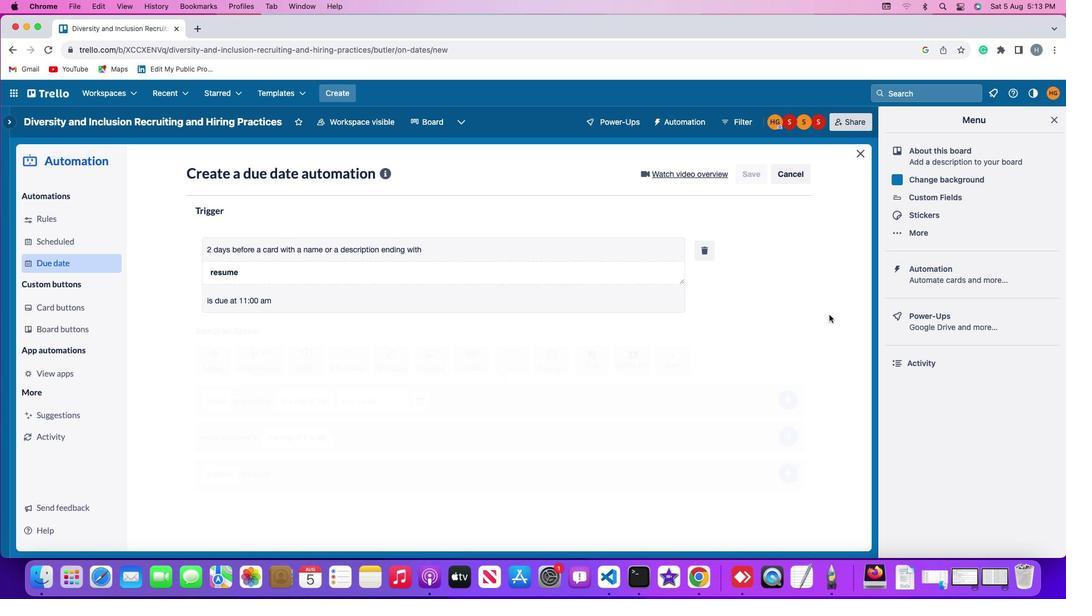 
